 Task: Convert a batch of video files from MKV to MOV format using VLC's batch conversion tool.
Action: Mouse moved to (117, 7)
Screenshot: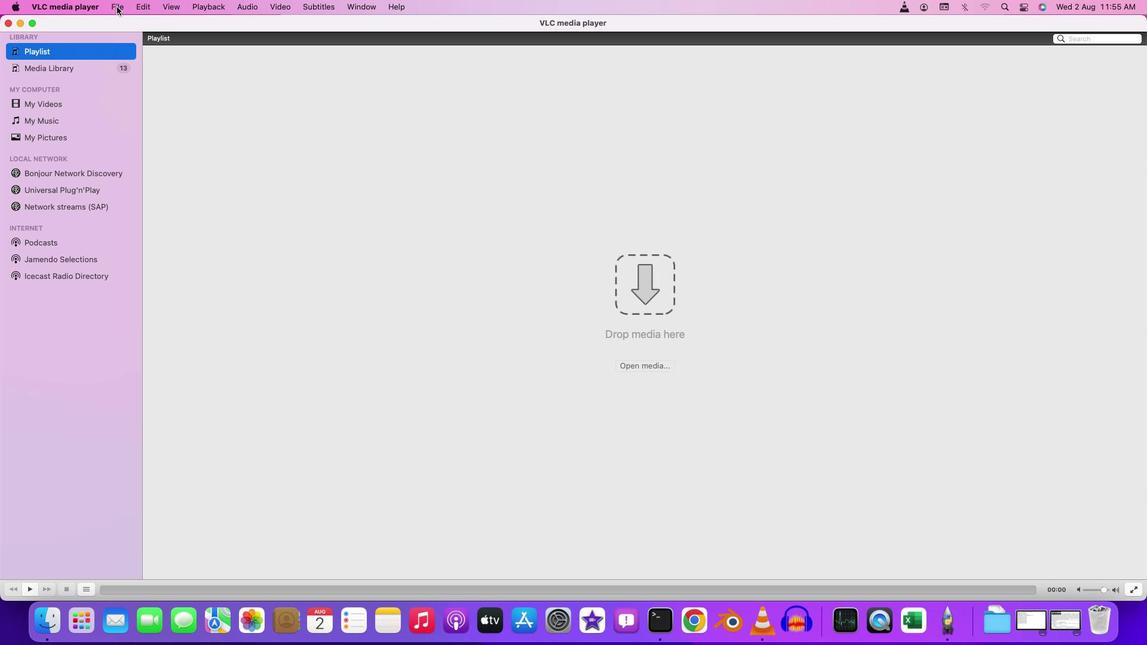 
Action: Mouse pressed left at (117, 7)
Screenshot: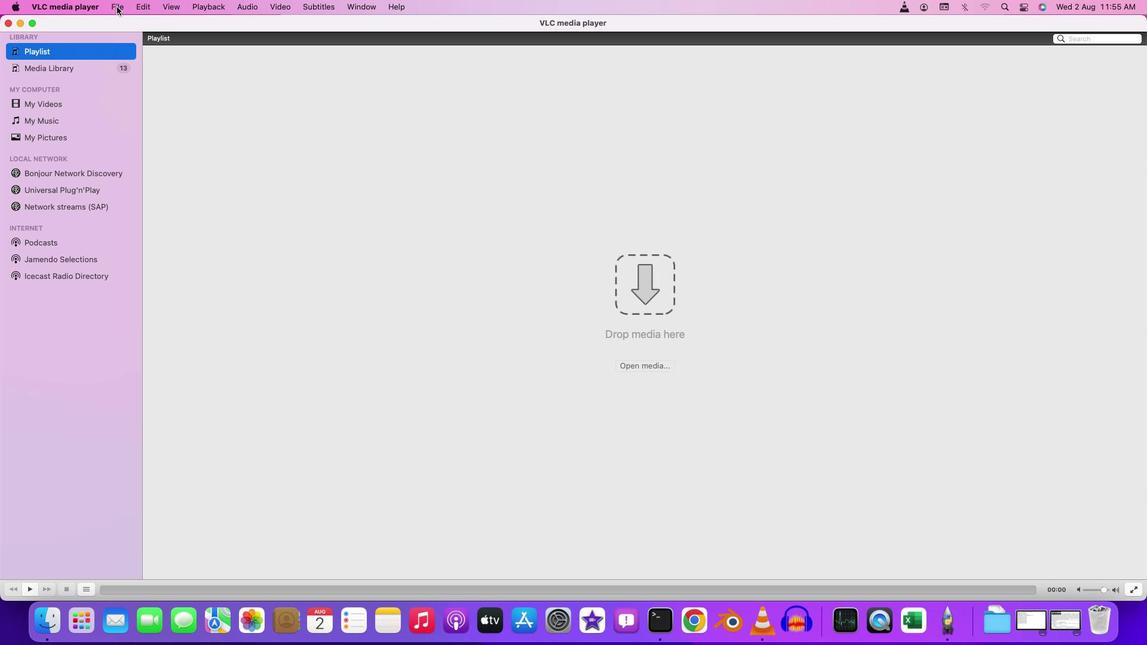 
Action: Mouse moved to (188, 145)
Screenshot: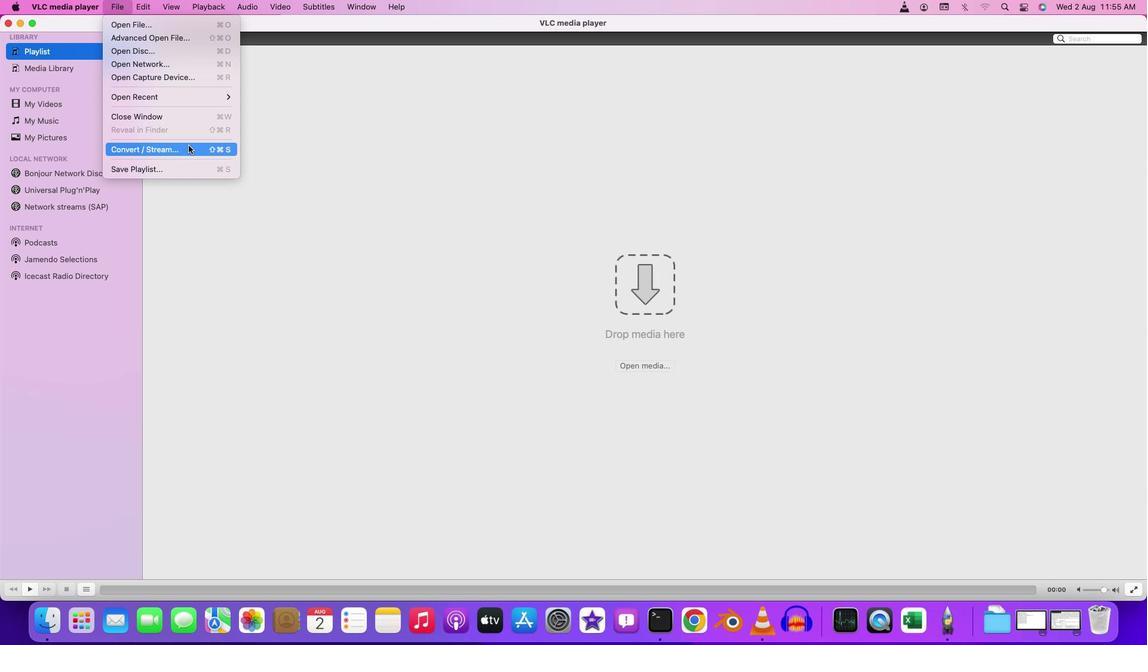 
Action: Mouse pressed left at (188, 145)
Screenshot: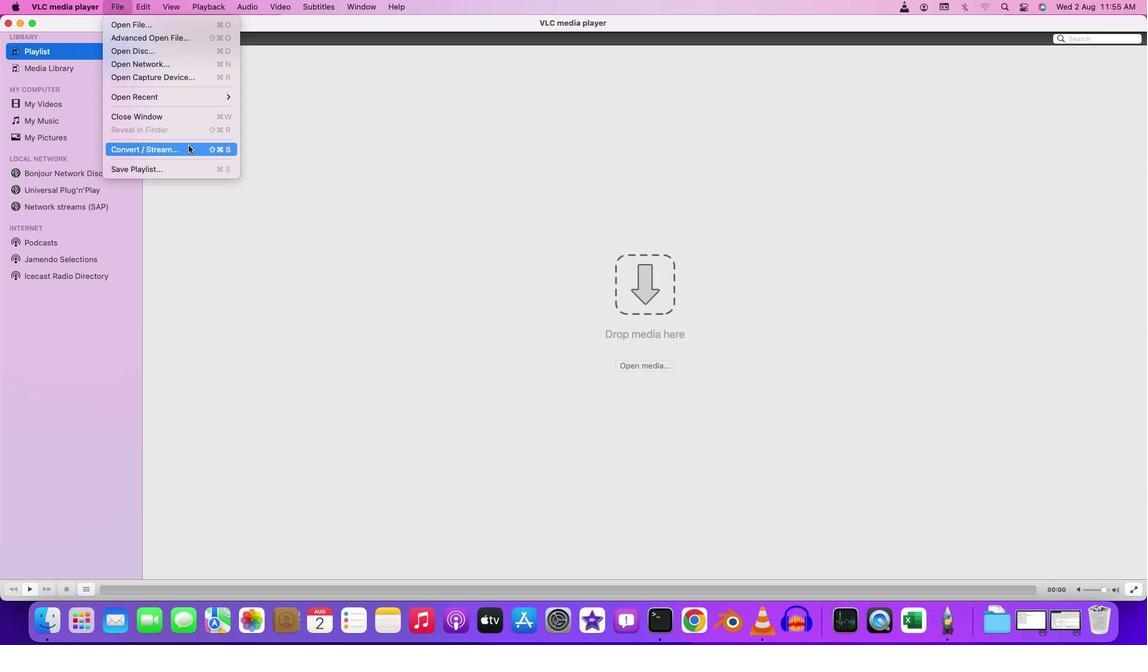 
Action: Mouse moved to (453, 402)
Screenshot: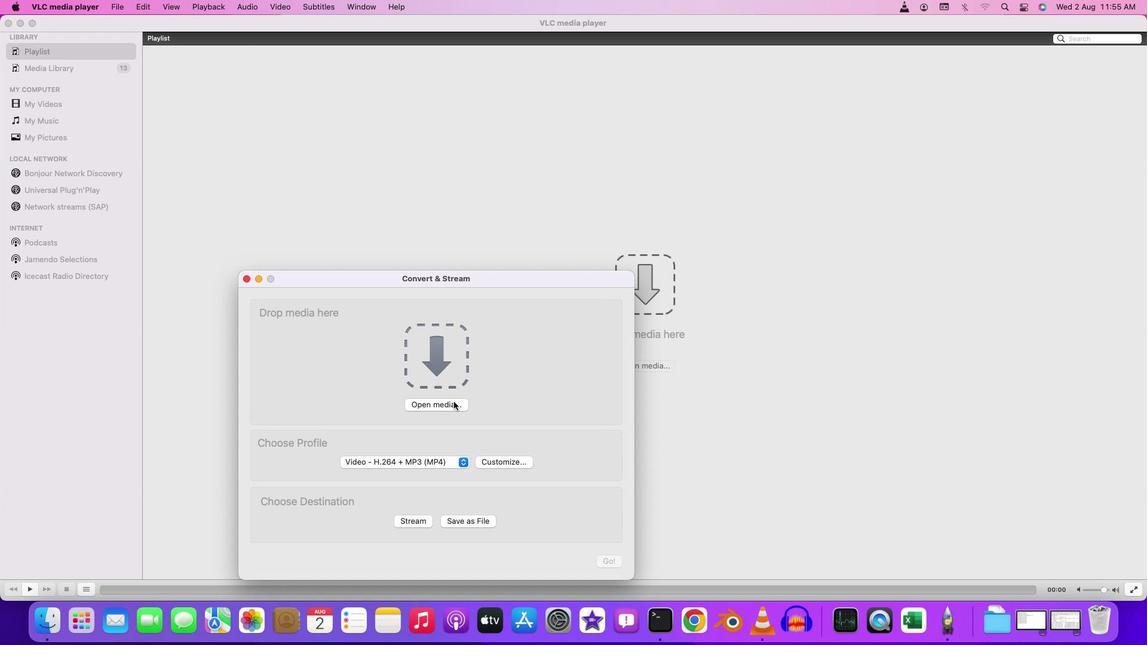 
Action: Mouse pressed left at (453, 402)
Screenshot: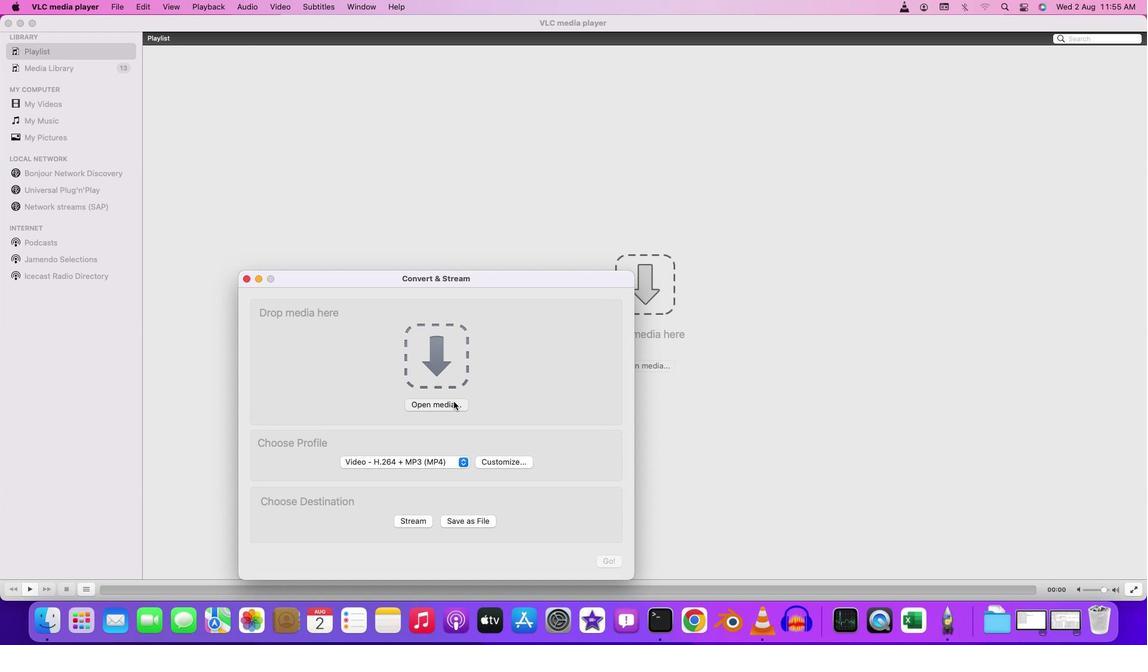 
Action: Mouse moved to (243, 354)
Screenshot: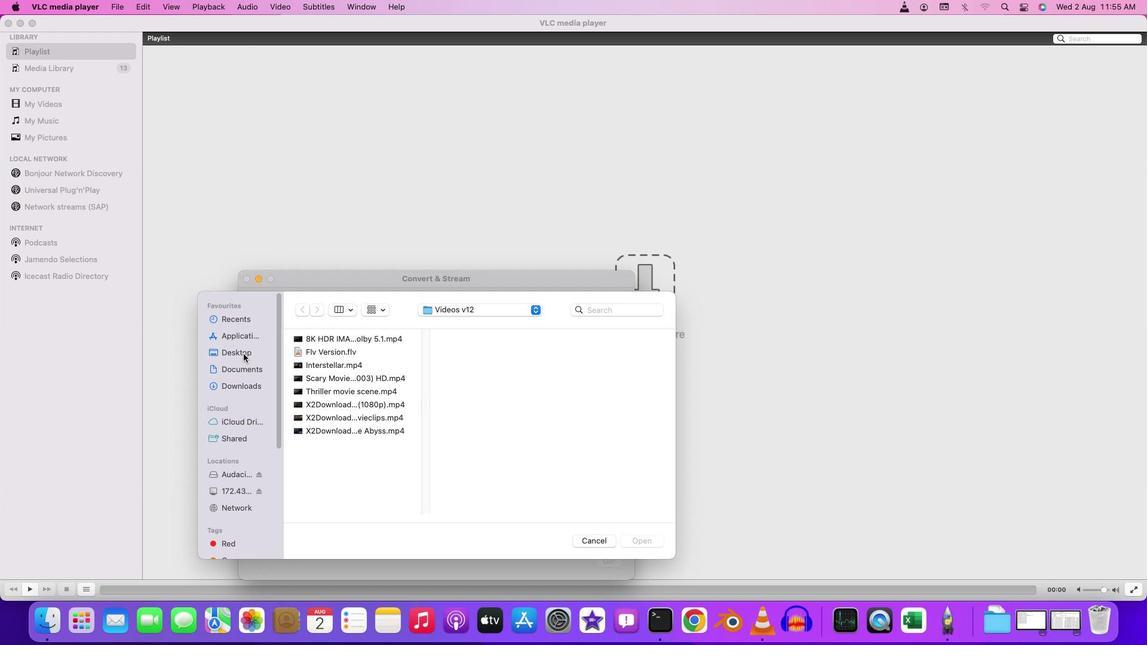 
Action: Mouse pressed left at (243, 354)
Screenshot: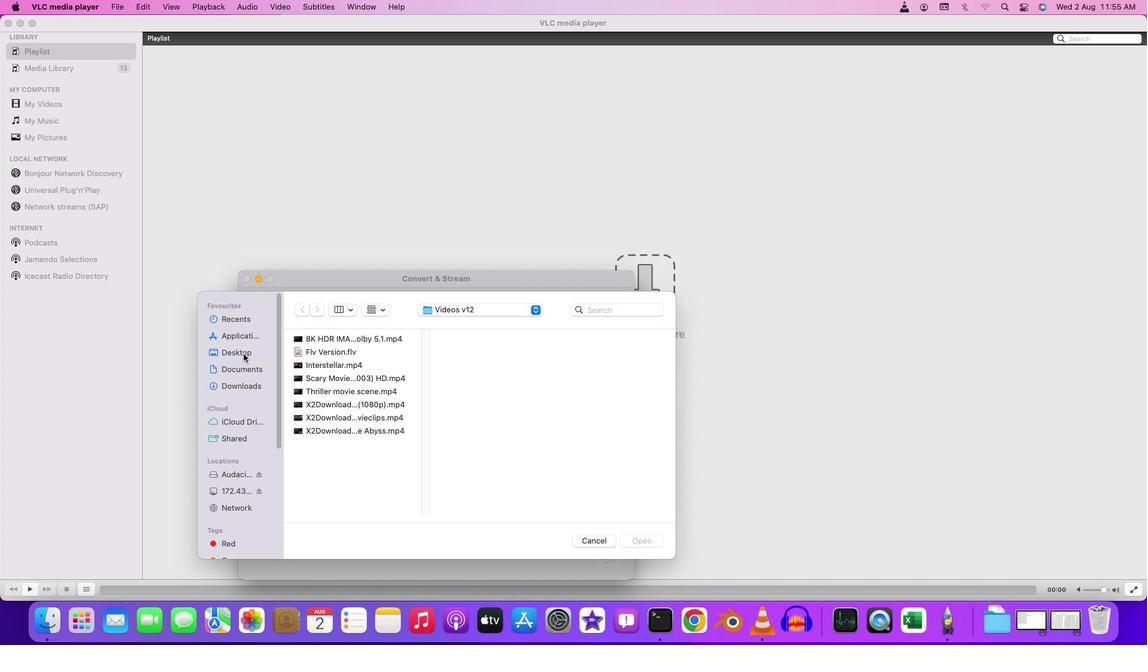 
Action: Mouse moved to (332, 391)
Screenshot: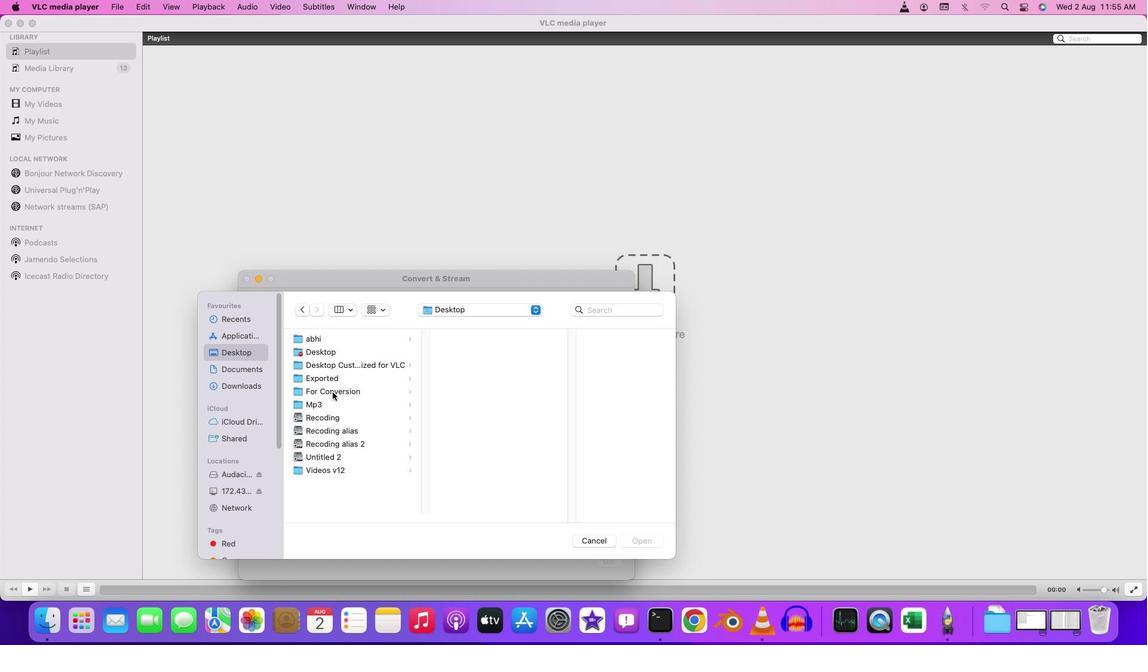 
Action: Mouse pressed left at (332, 391)
Screenshot: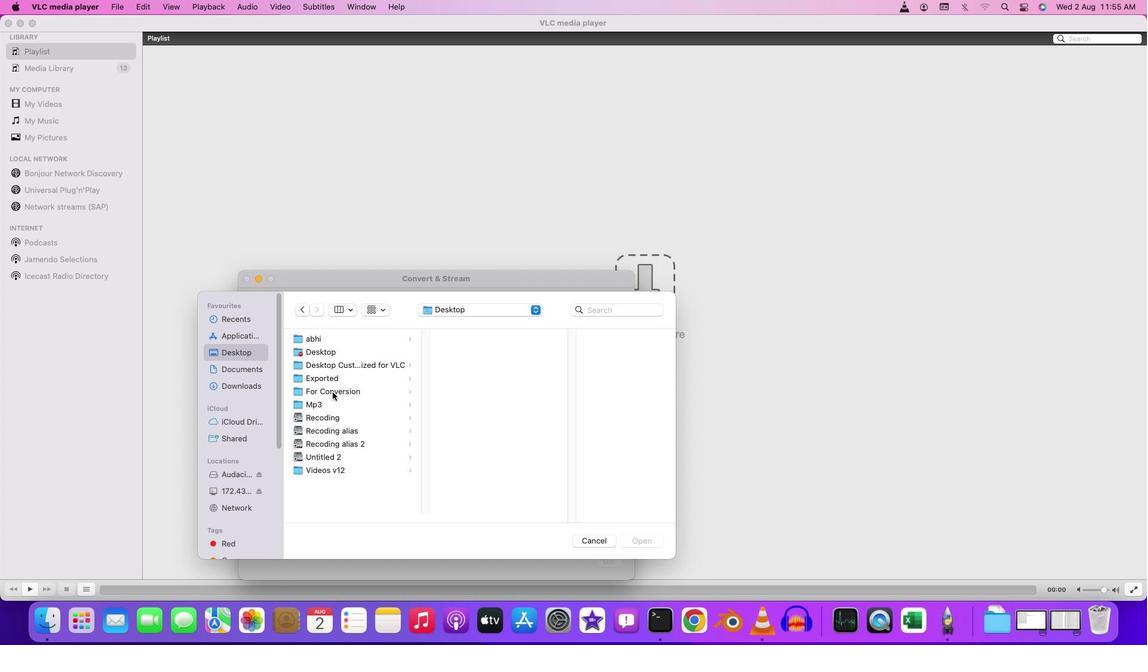 
Action: Mouse moved to (508, 510)
Screenshot: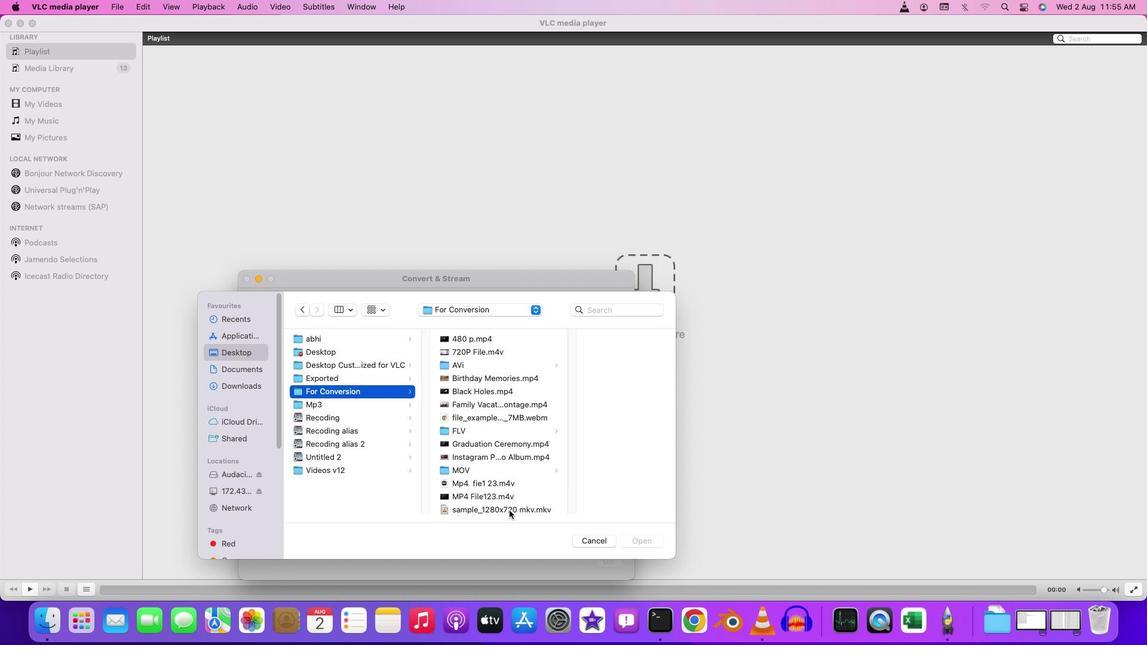 
Action: Mouse pressed left at (508, 510)
Screenshot: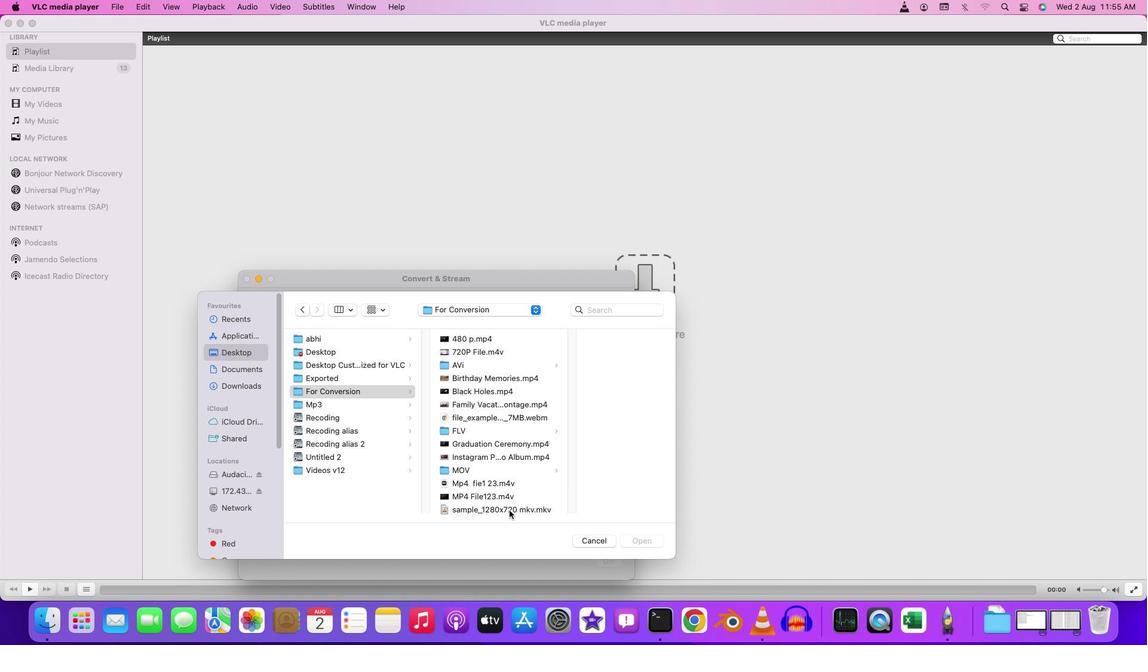 
Action: Mouse pressed left at (508, 510)
Screenshot: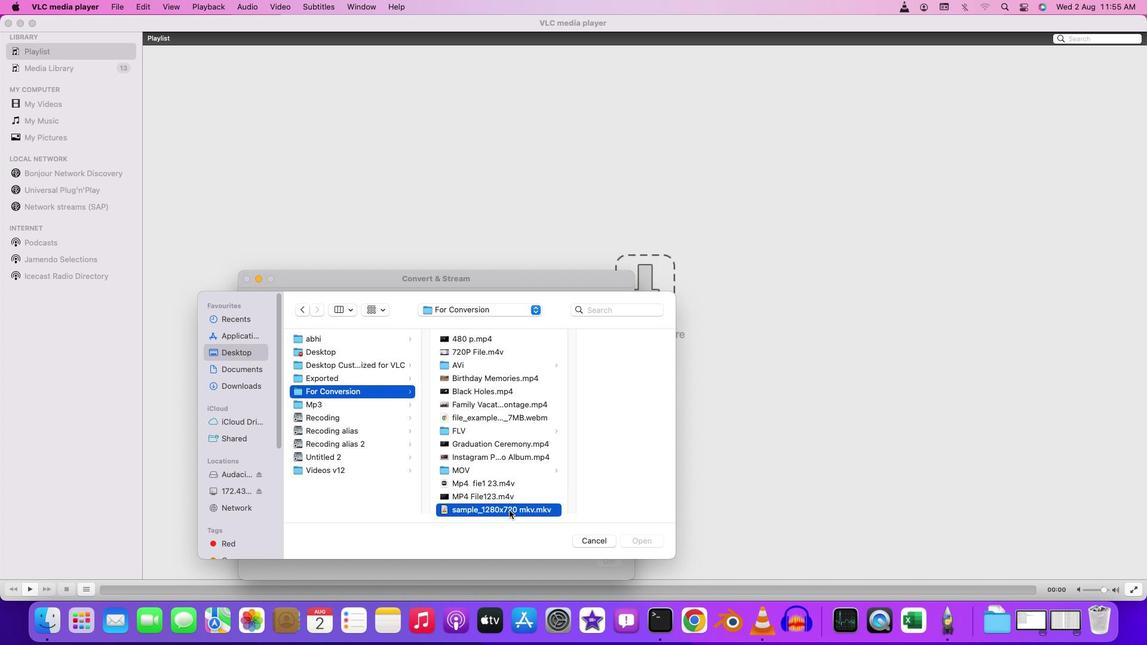 
Action: Mouse moved to (488, 501)
Screenshot: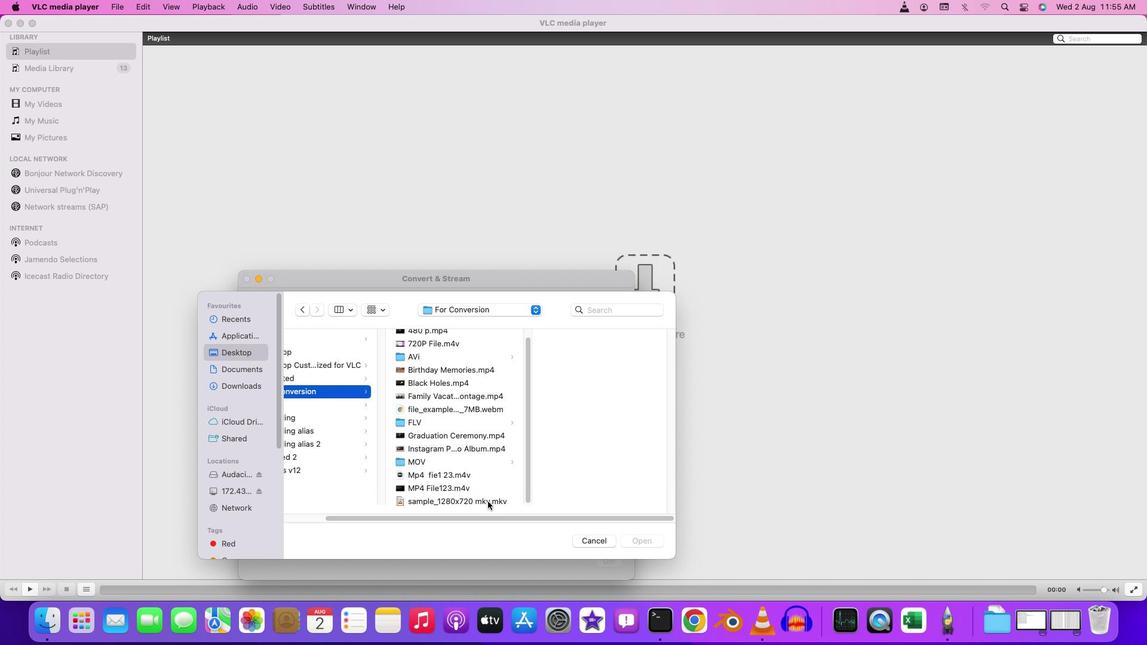 
Action: Mouse pressed left at (488, 501)
Screenshot: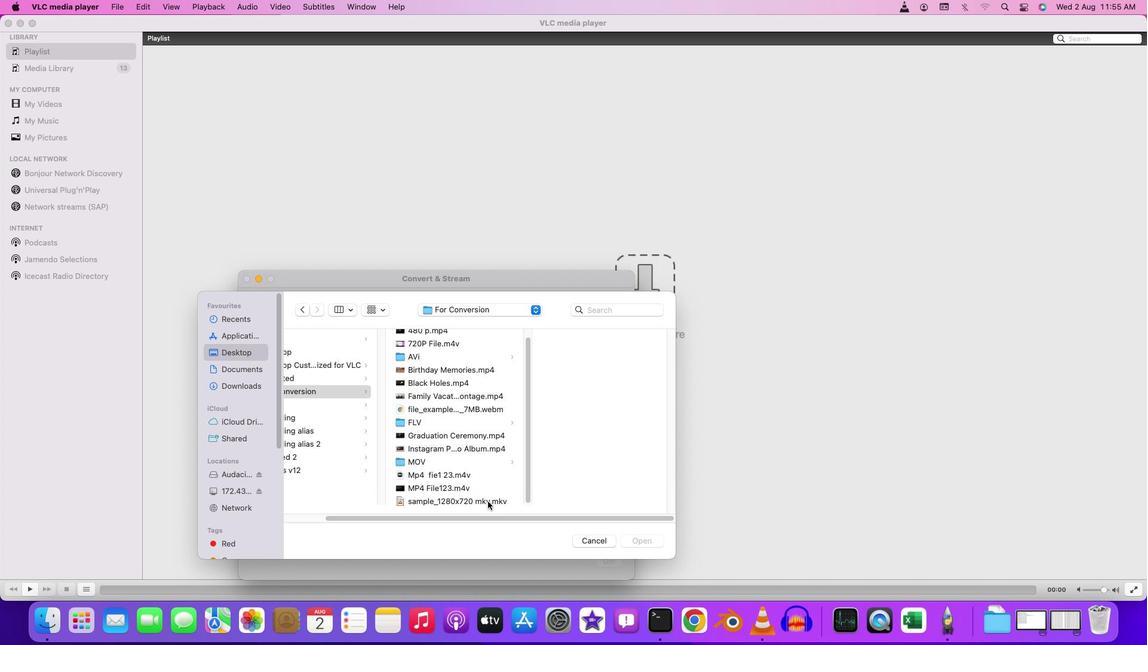 
Action: Mouse pressed left at (488, 501)
Screenshot: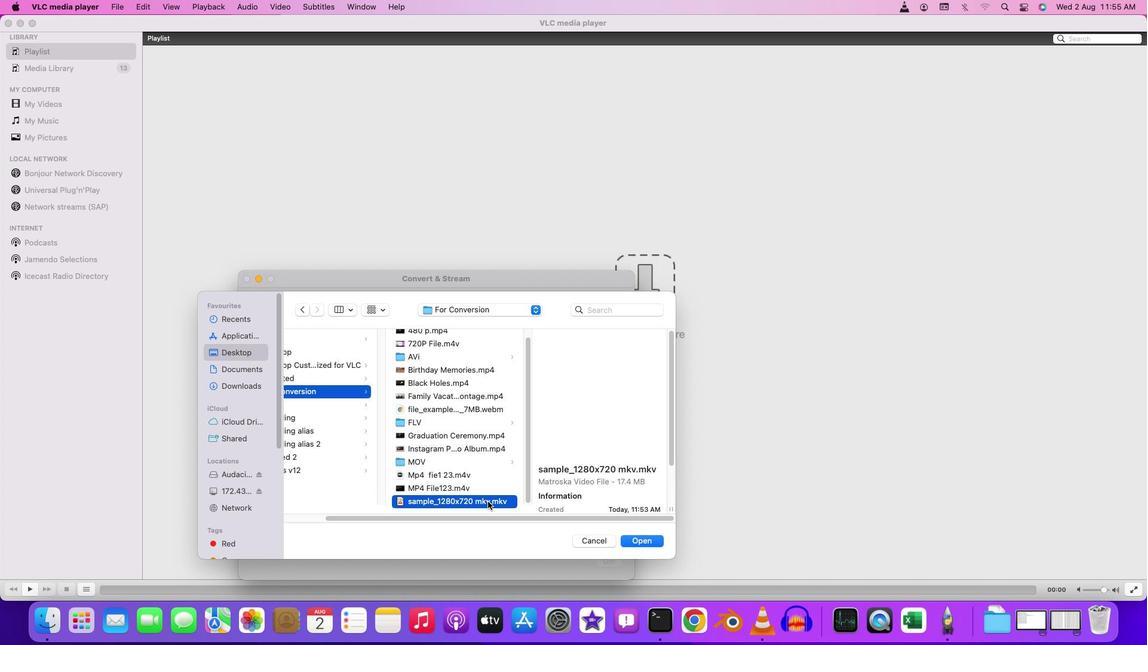 
Action: Mouse moved to (464, 463)
Screenshot: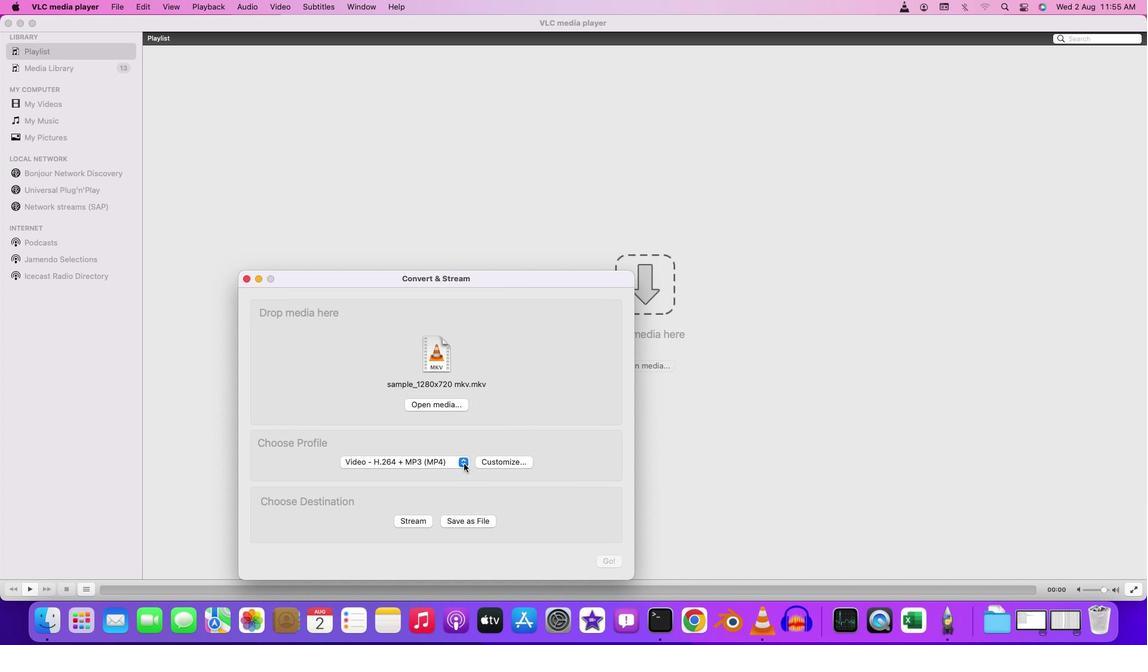 
Action: Mouse pressed left at (464, 463)
Screenshot: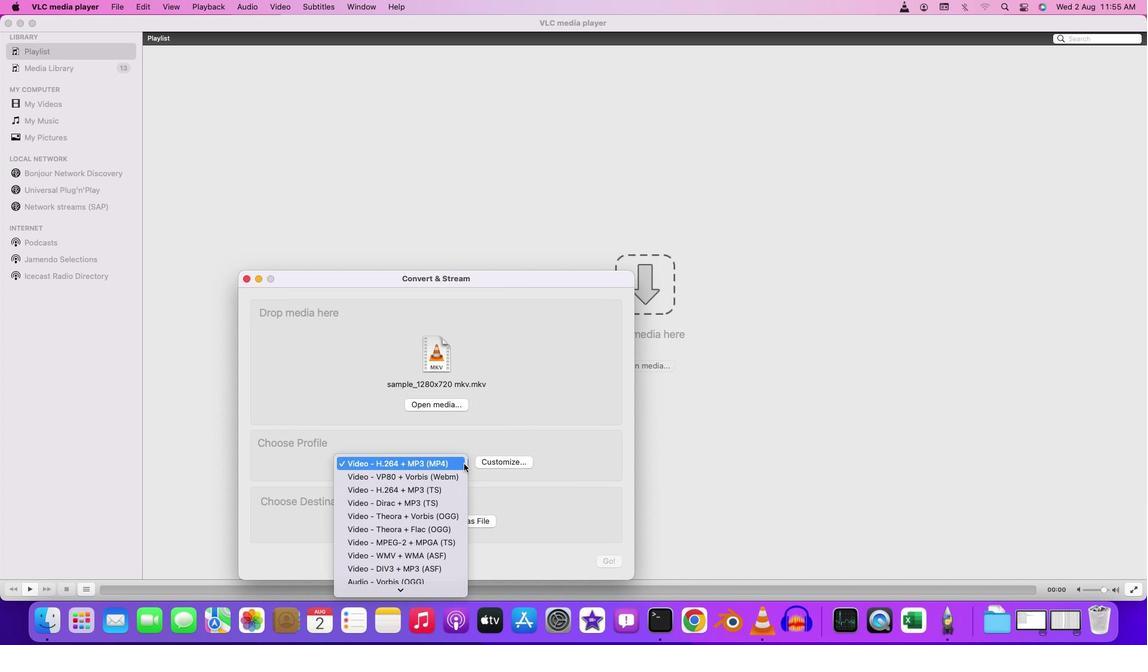 
Action: Mouse moved to (442, 464)
Screenshot: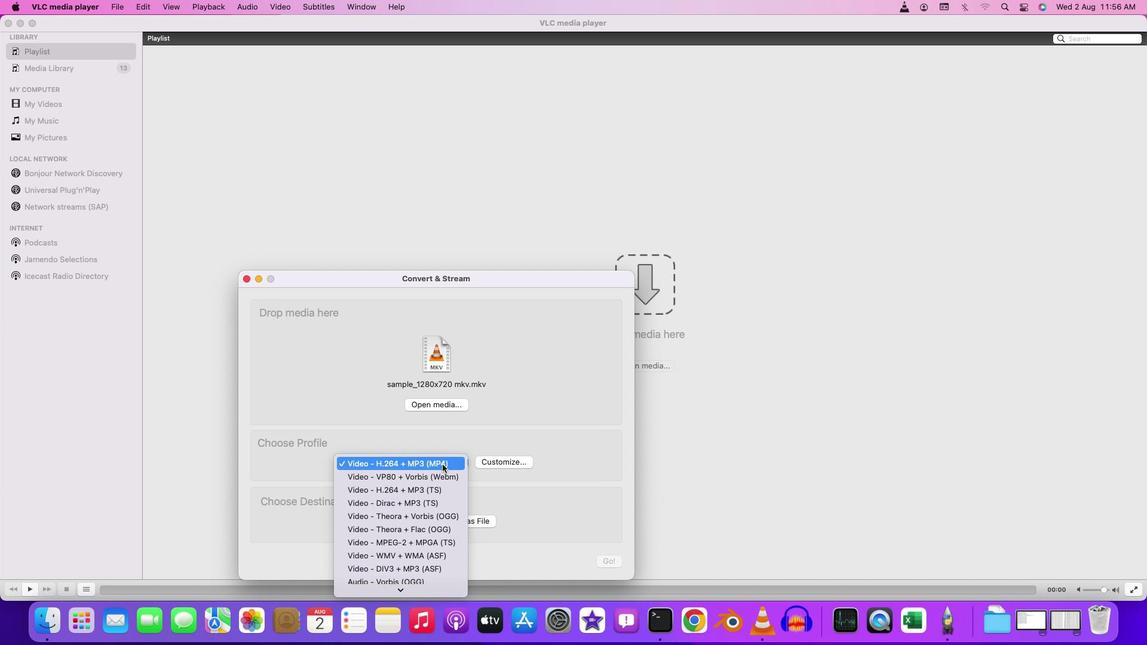 
Action: Mouse pressed left at (442, 464)
Screenshot: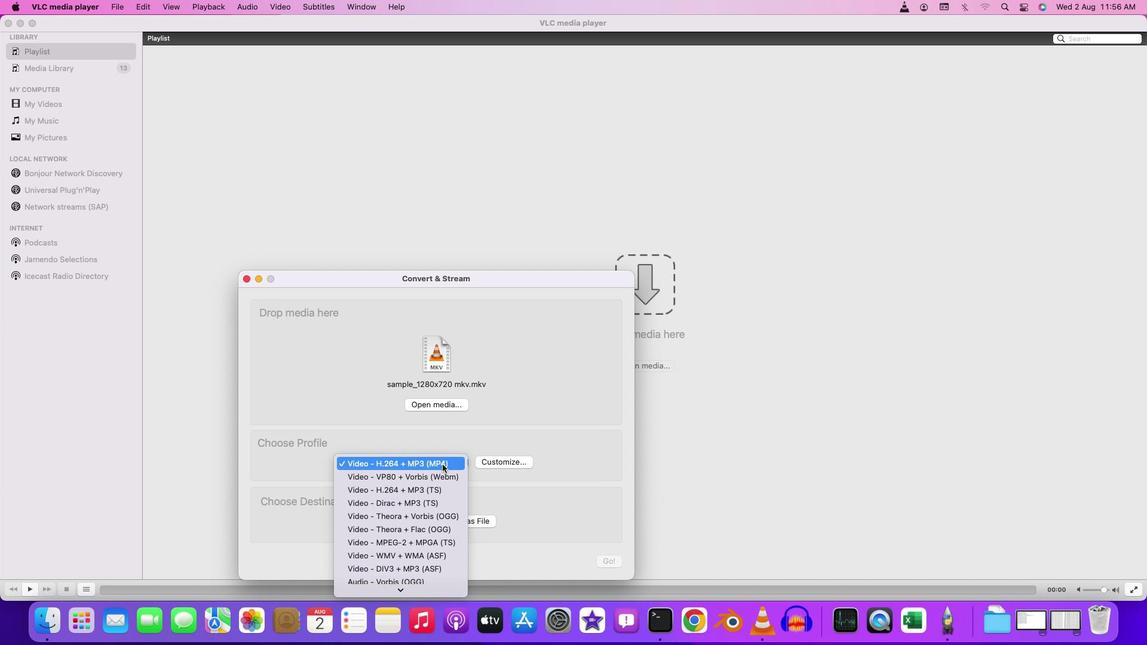 
Action: Mouse moved to (458, 464)
Screenshot: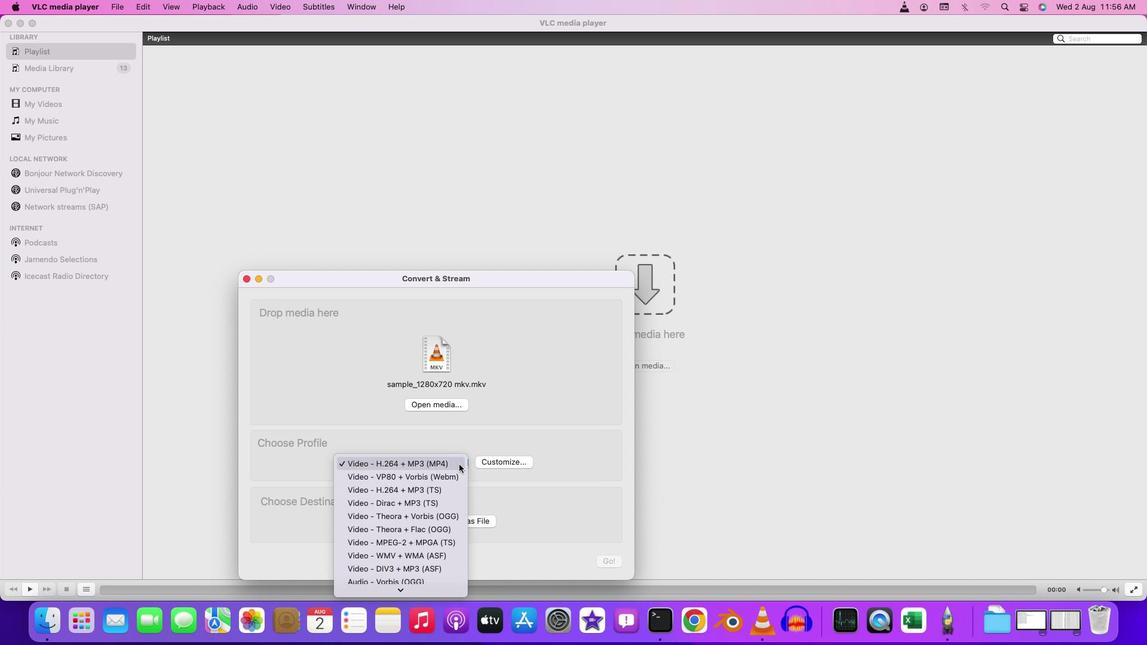 
Action: Mouse pressed left at (458, 464)
Screenshot: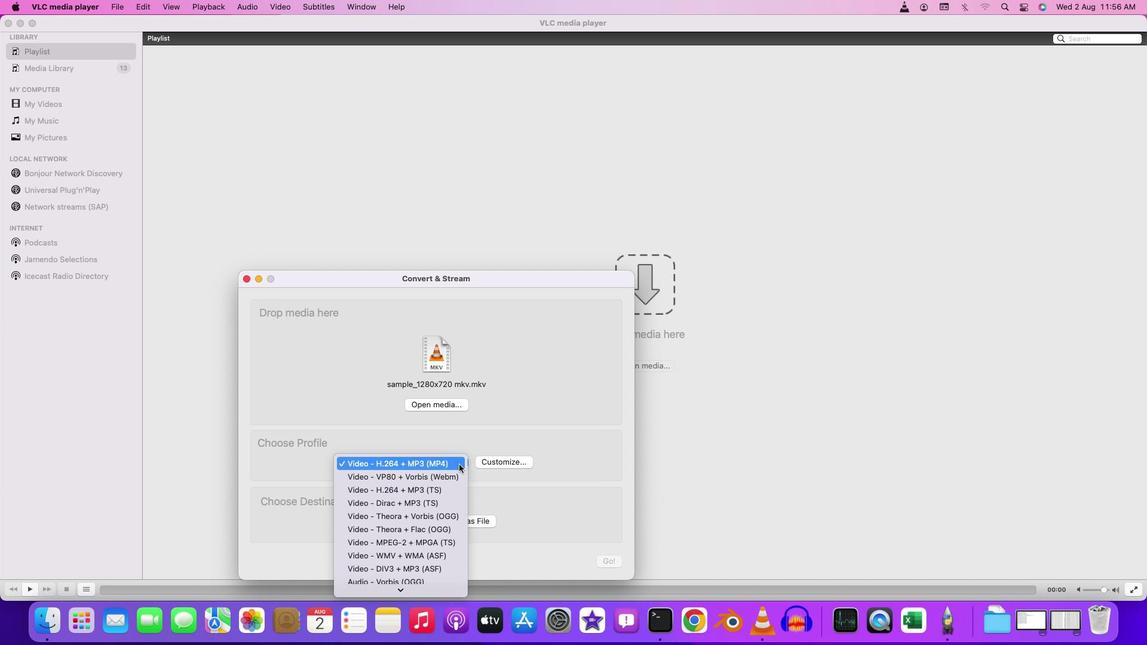 
Action: Mouse moved to (431, 516)
Screenshot: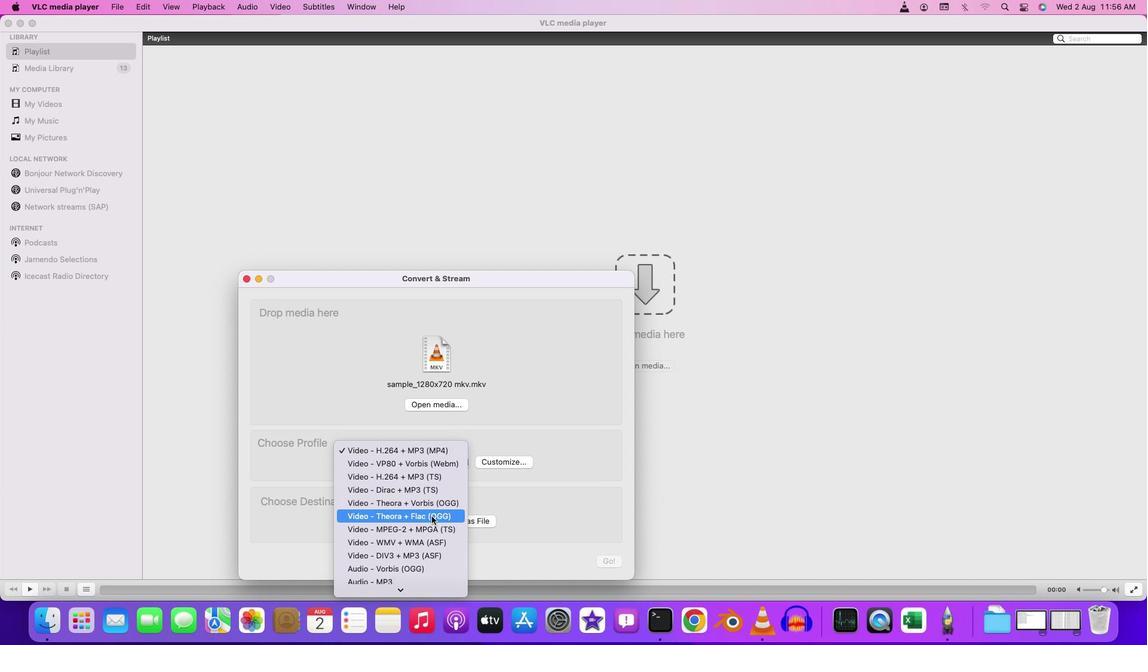 
Action: Mouse scrolled (431, 516) with delta (0, 0)
Screenshot: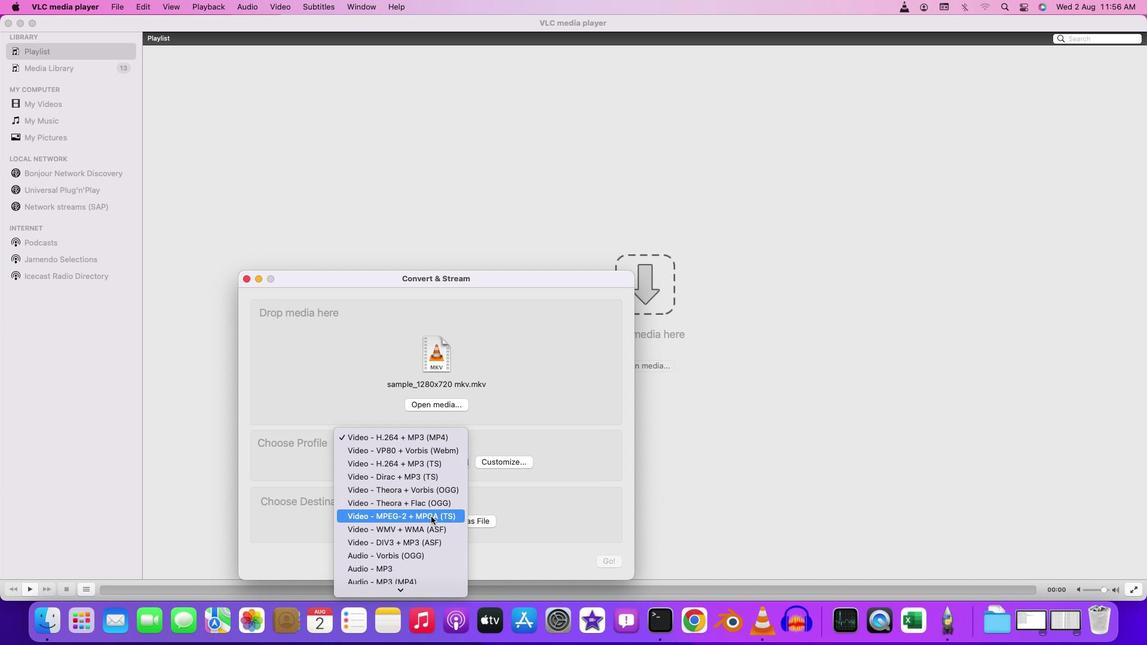 
Action: Mouse scrolled (431, 516) with delta (0, 0)
Screenshot: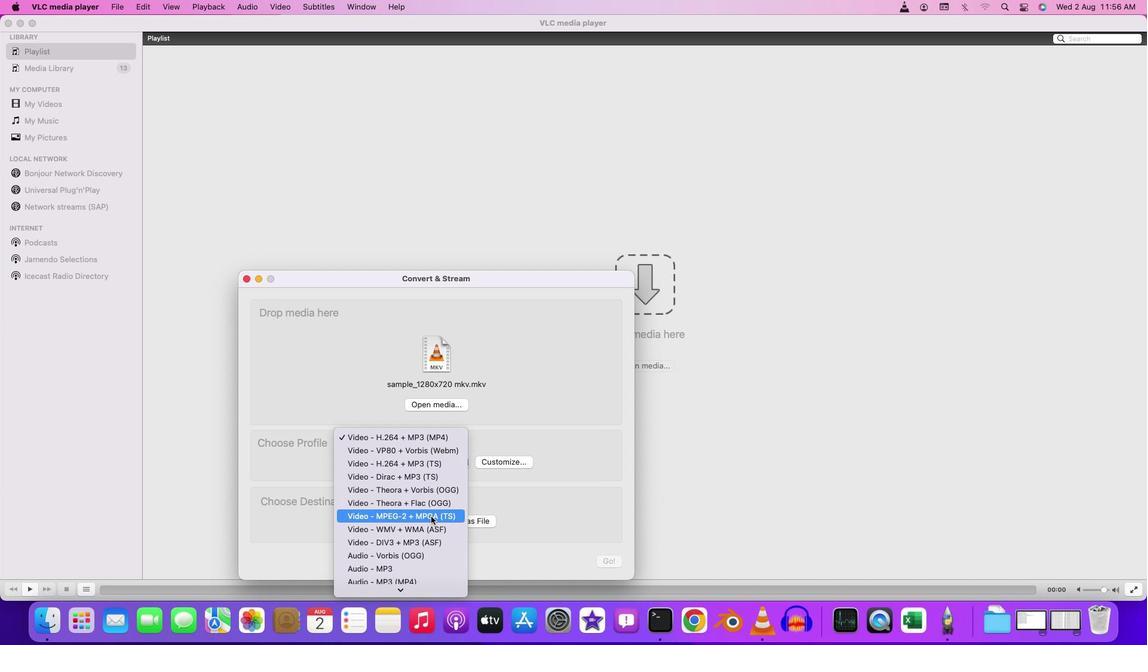 
Action: Mouse moved to (443, 518)
Screenshot: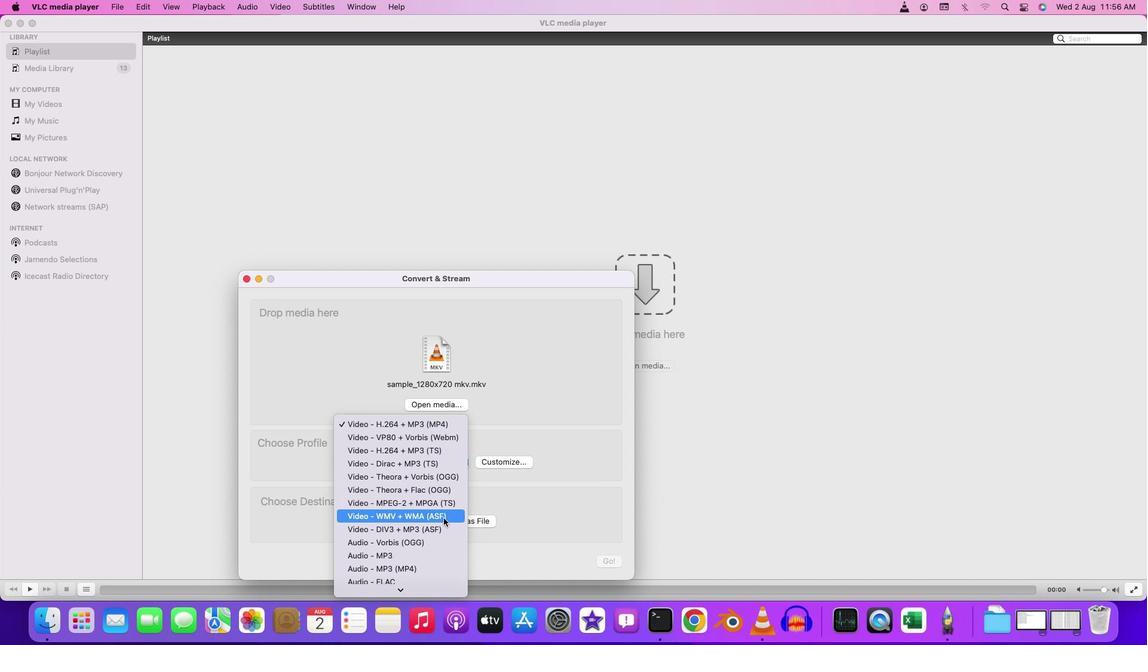 
Action: Mouse scrolled (443, 518) with delta (0, 0)
Screenshot: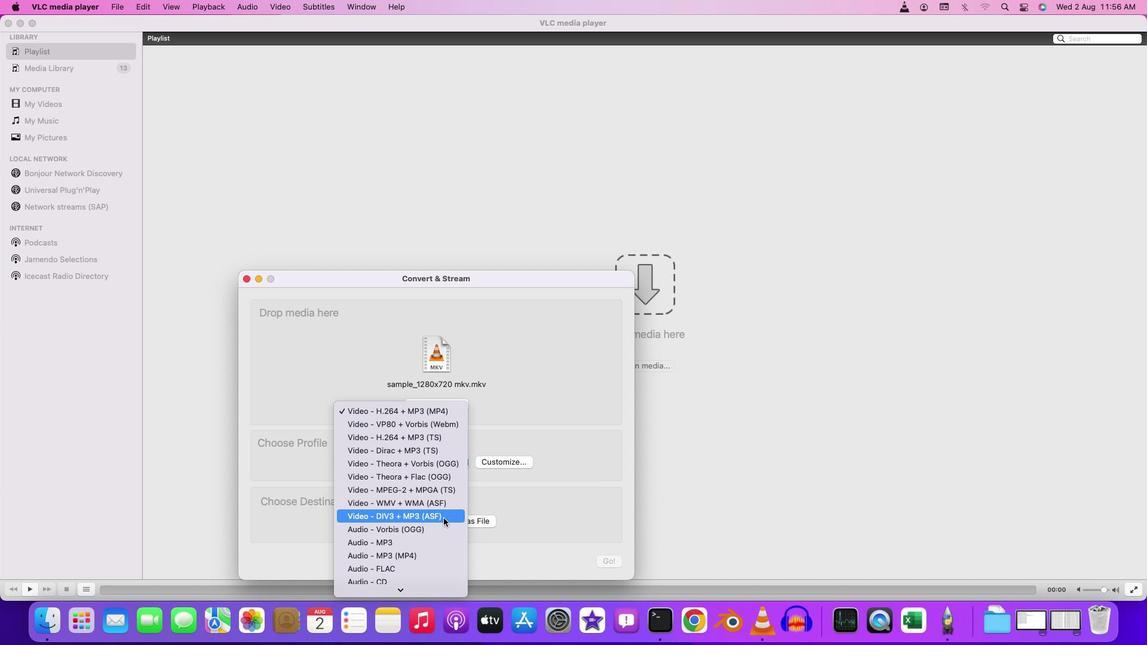 
Action: Mouse scrolled (443, 518) with delta (0, 0)
Screenshot: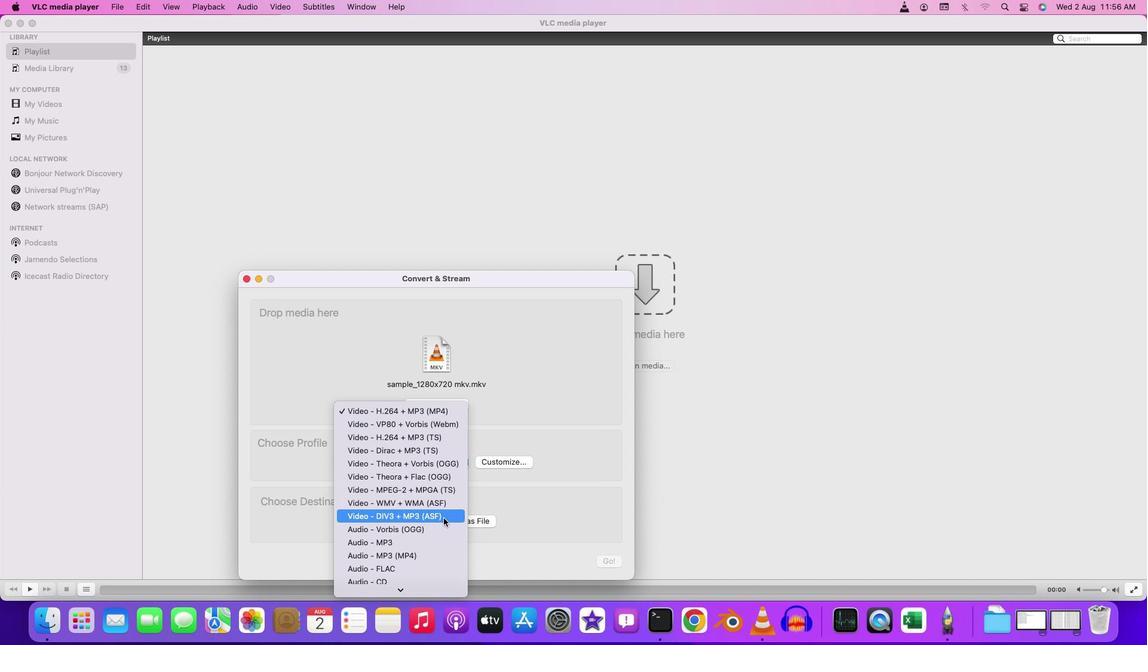 
Action: Mouse moved to (441, 517)
Screenshot: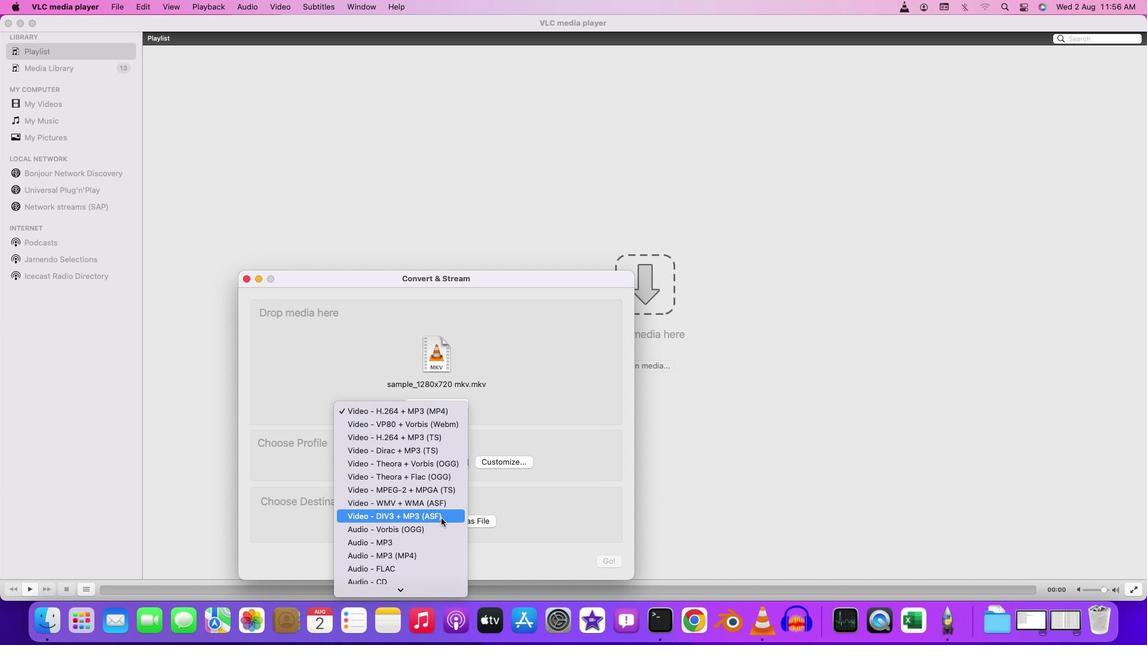 
Action: Mouse scrolled (441, 517) with delta (0, 0)
Screenshot: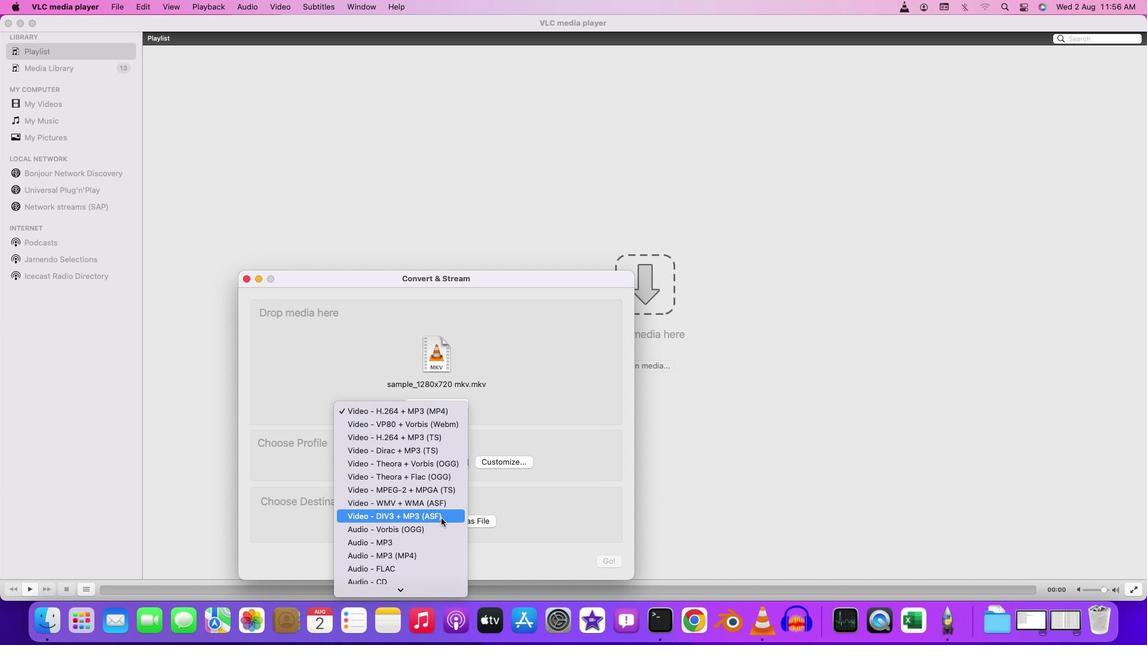 
Action: Mouse scrolled (441, 517) with delta (0, 0)
Screenshot: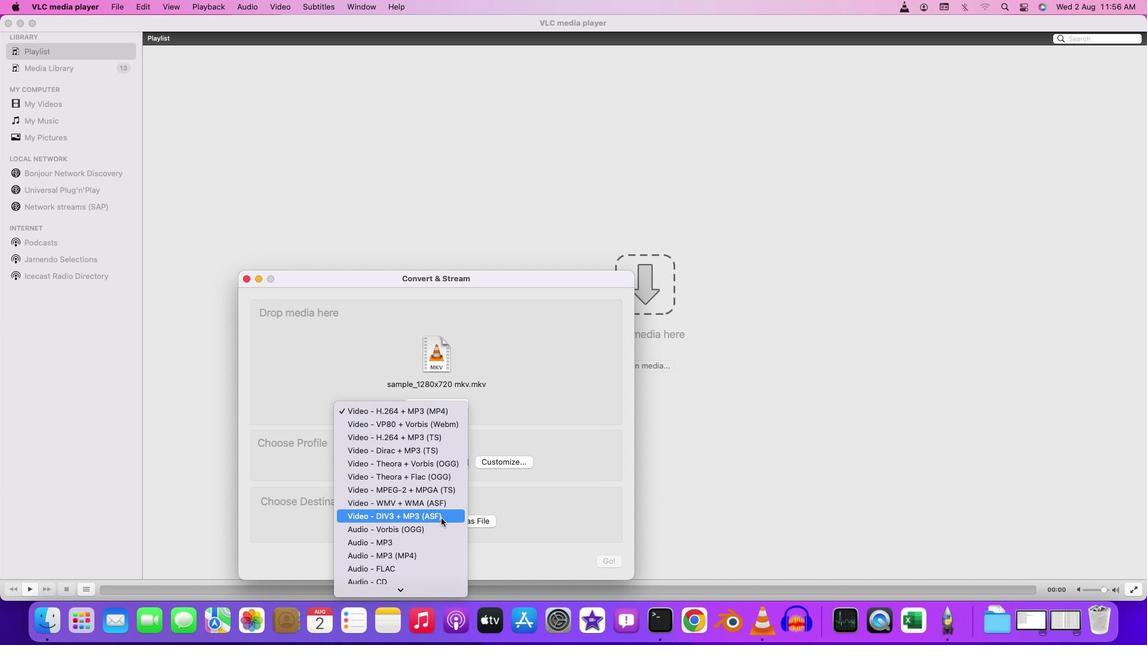 
Action: Mouse scrolled (441, 517) with delta (0, 1)
Screenshot: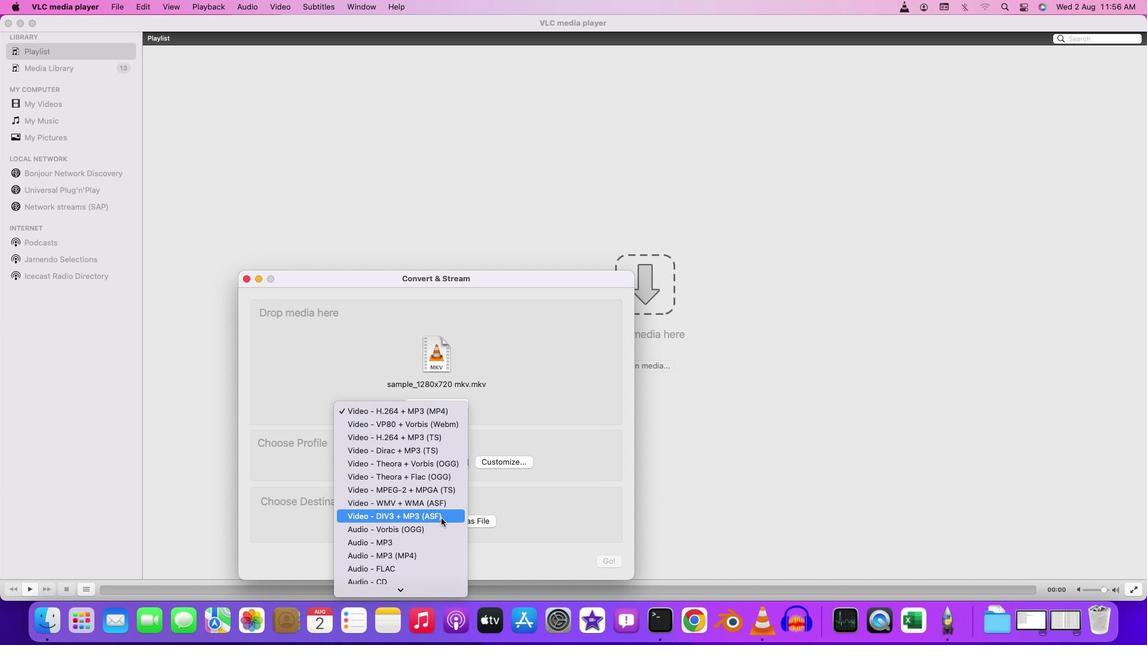 
Action: Mouse scrolled (441, 517) with delta (0, 2)
Screenshot: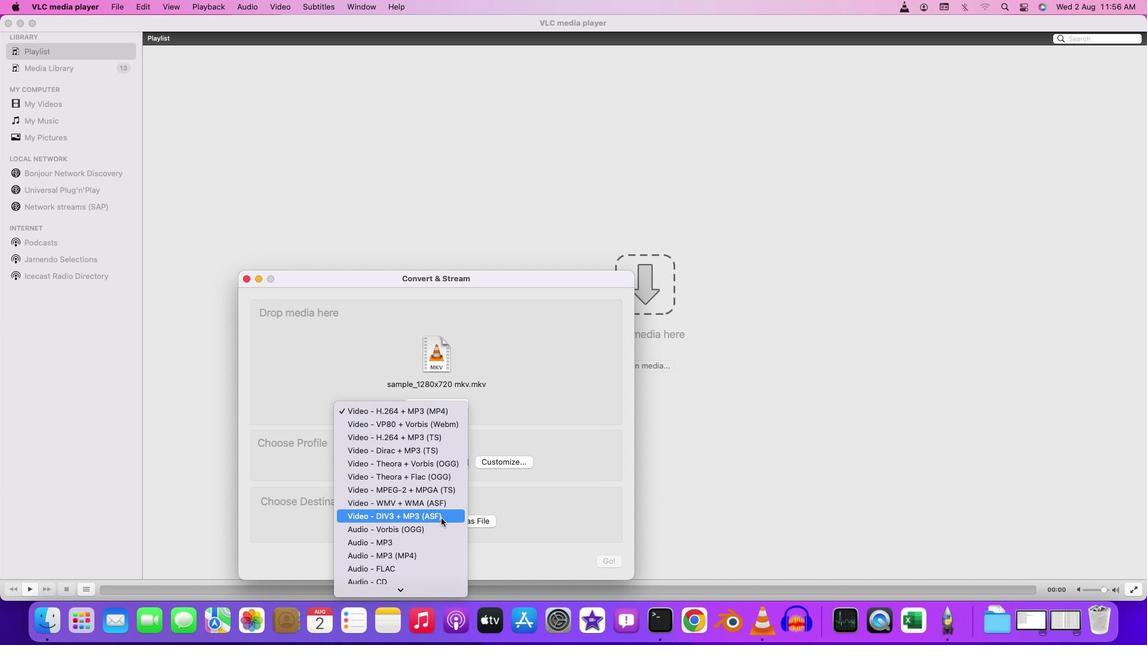 
Action: Mouse scrolled (441, 517) with delta (0, 2)
Screenshot: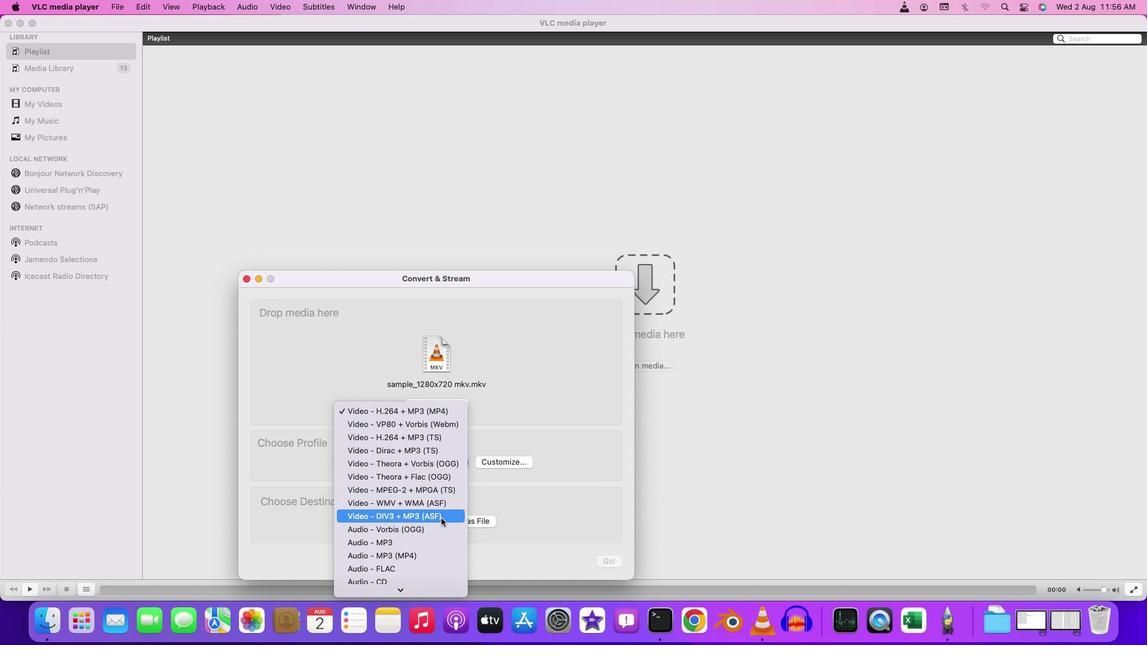 
Action: Mouse scrolled (441, 517) with delta (0, 0)
Screenshot: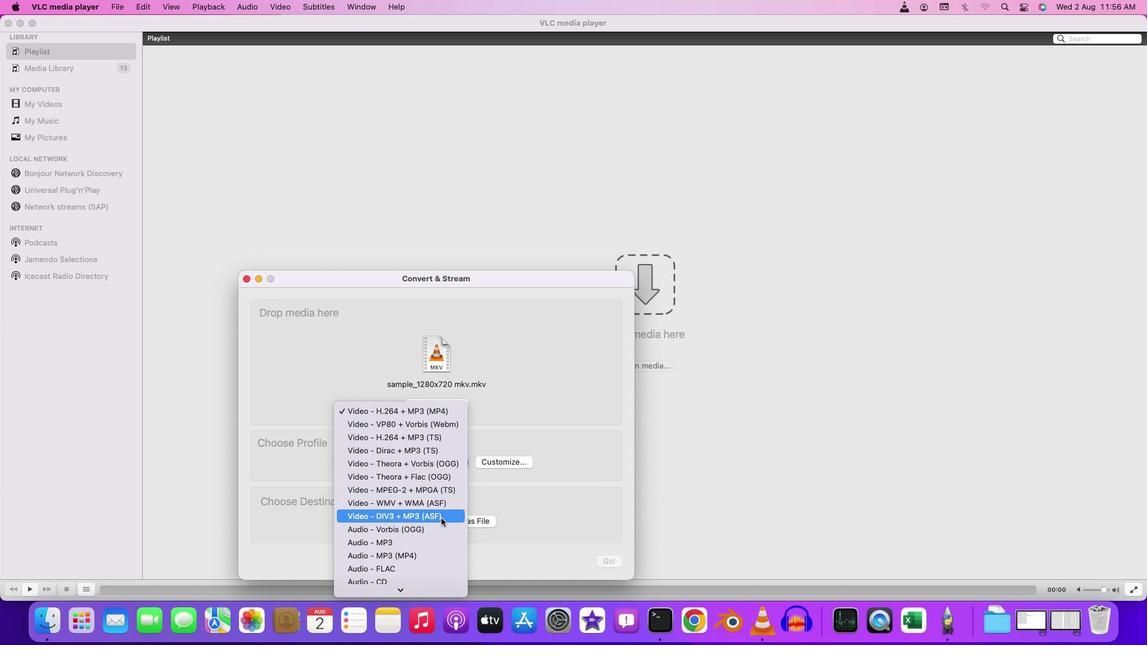 
Action: Mouse scrolled (441, 517) with delta (0, 0)
Screenshot: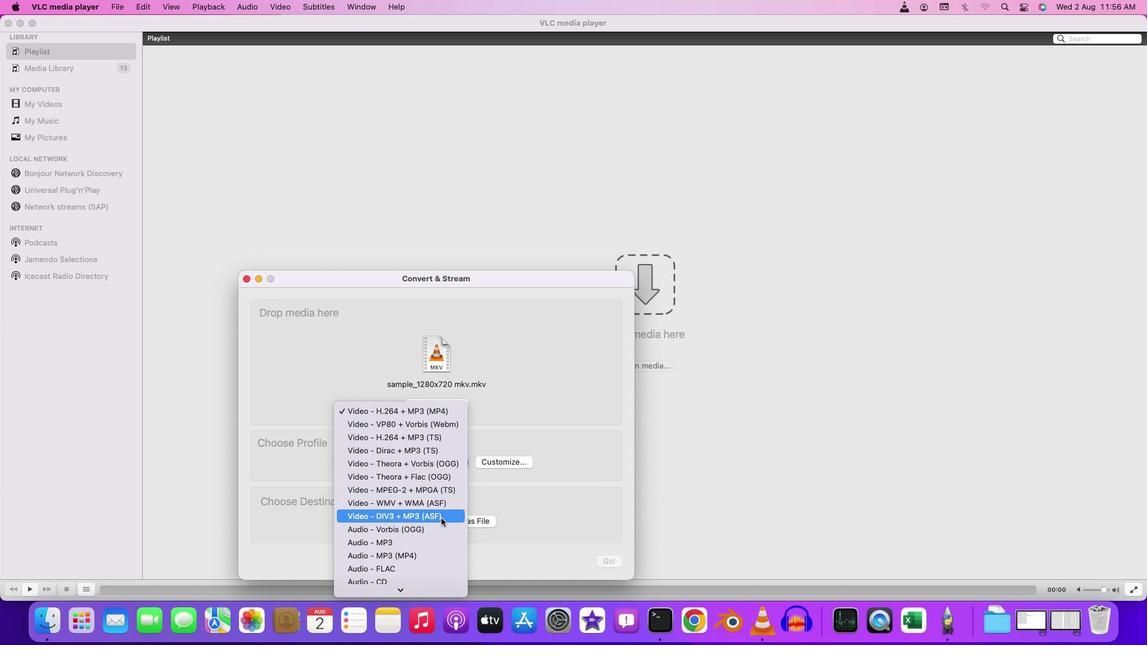 
Action: Mouse scrolled (441, 517) with delta (0, 1)
Screenshot: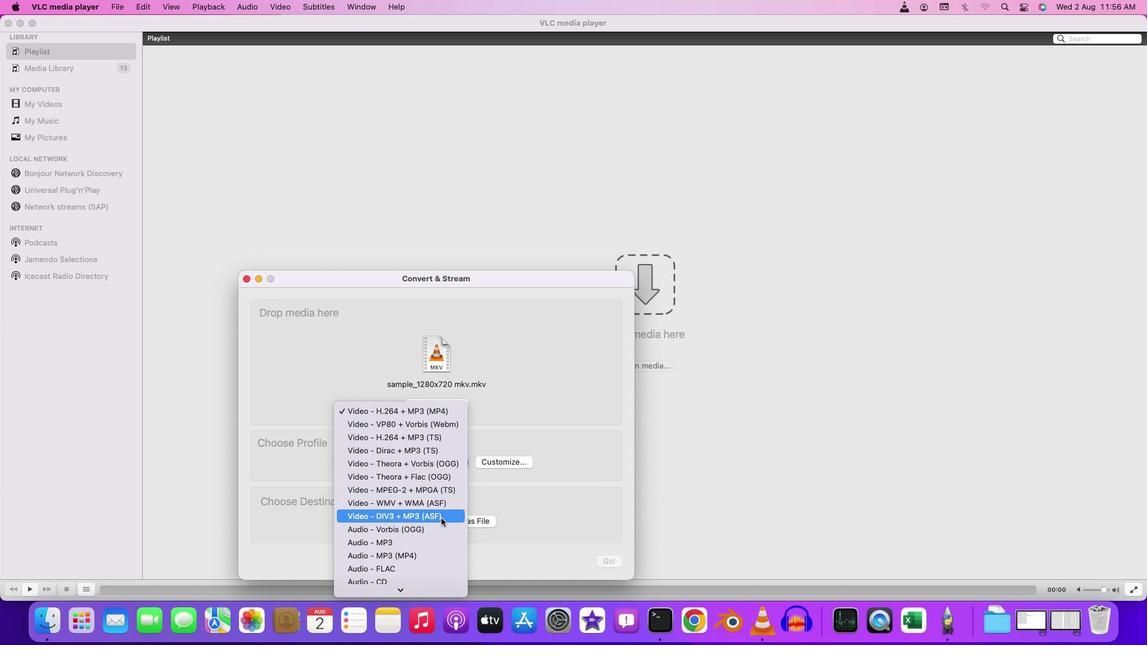 
Action: Mouse moved to (424, 492)
Screenshot: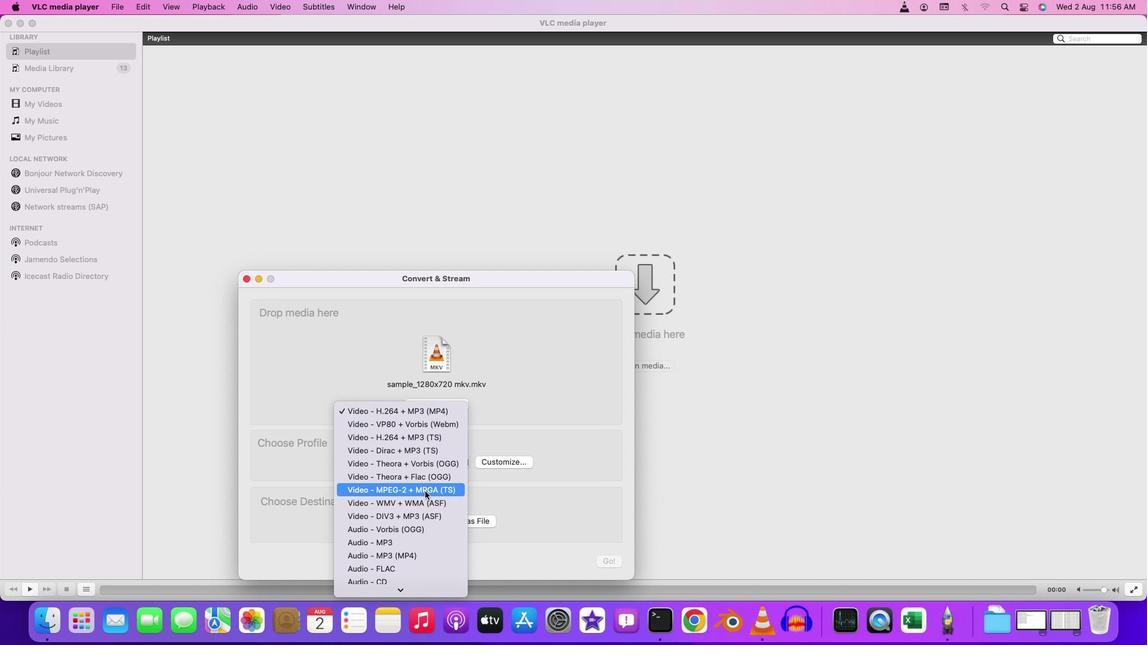 
Action: Mouse scrolled (424, 492) with delta (0, 0)
Screenshot: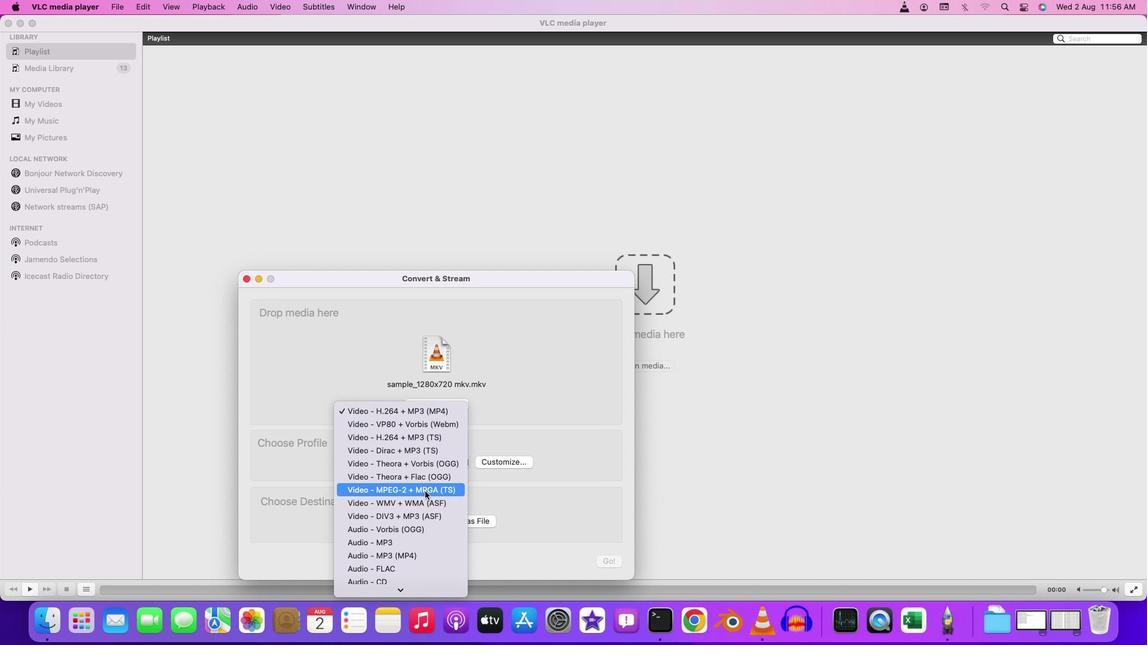 
Action: Mouse moved to (424, 491)
Screenshot: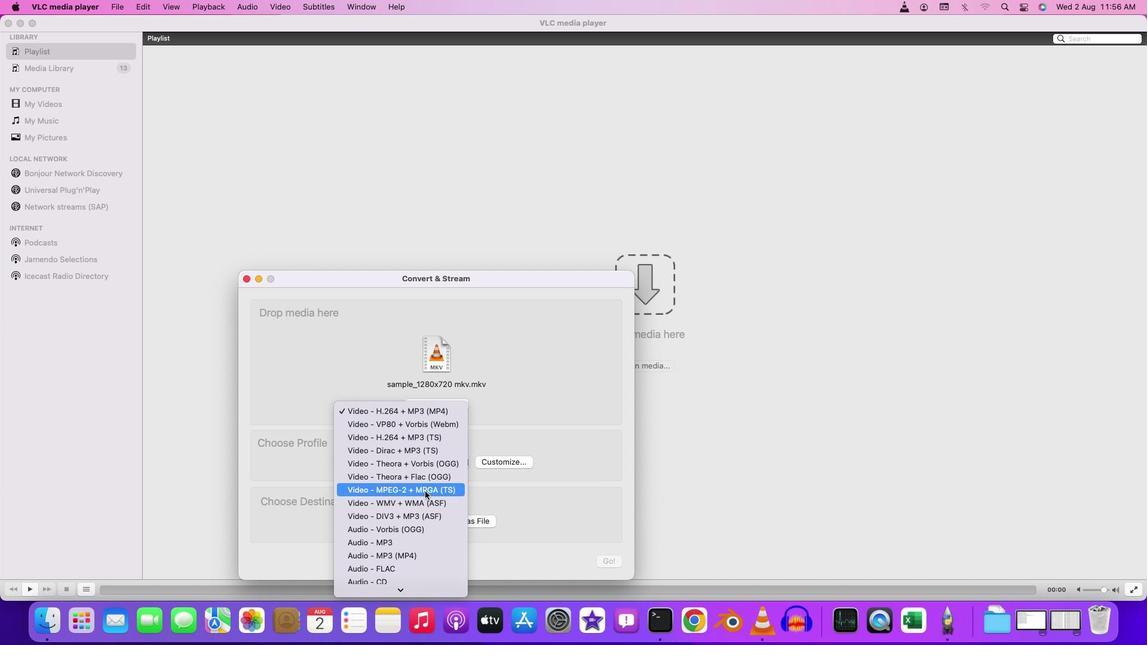 
Action: Mouse scrolled (424, 491) with delta (0, 0)
Screenshot: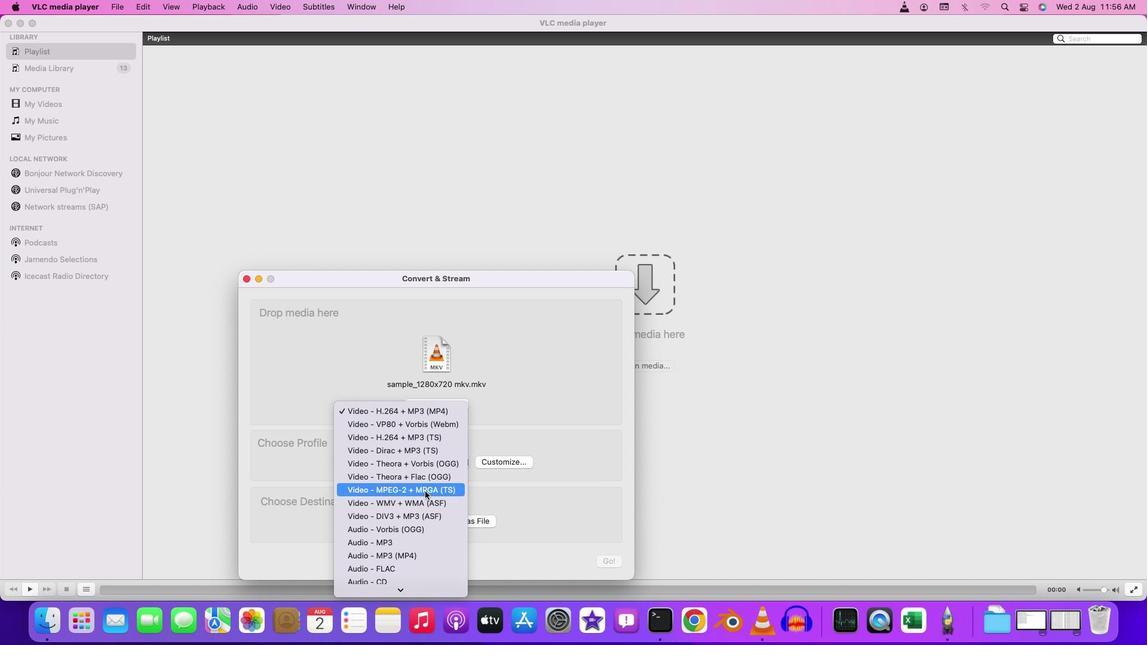 
Action: Mouse moved to (424, 491)
Screenshot: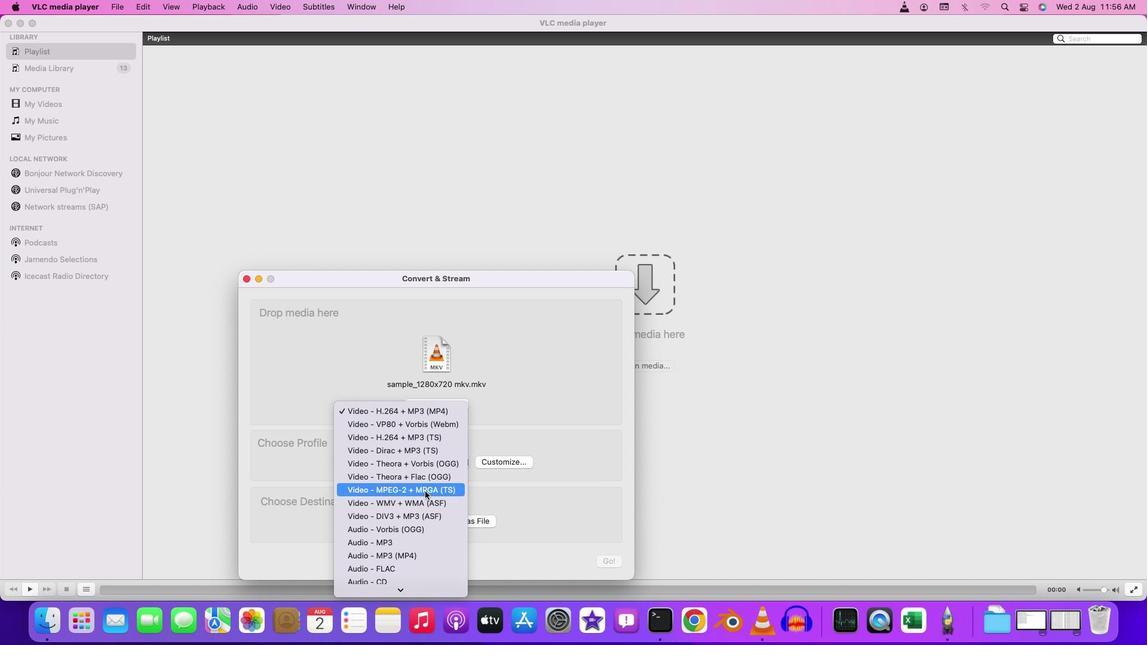 
Action: Mouse scrolled (424, 491) with delta (0, 1)
Screenshot: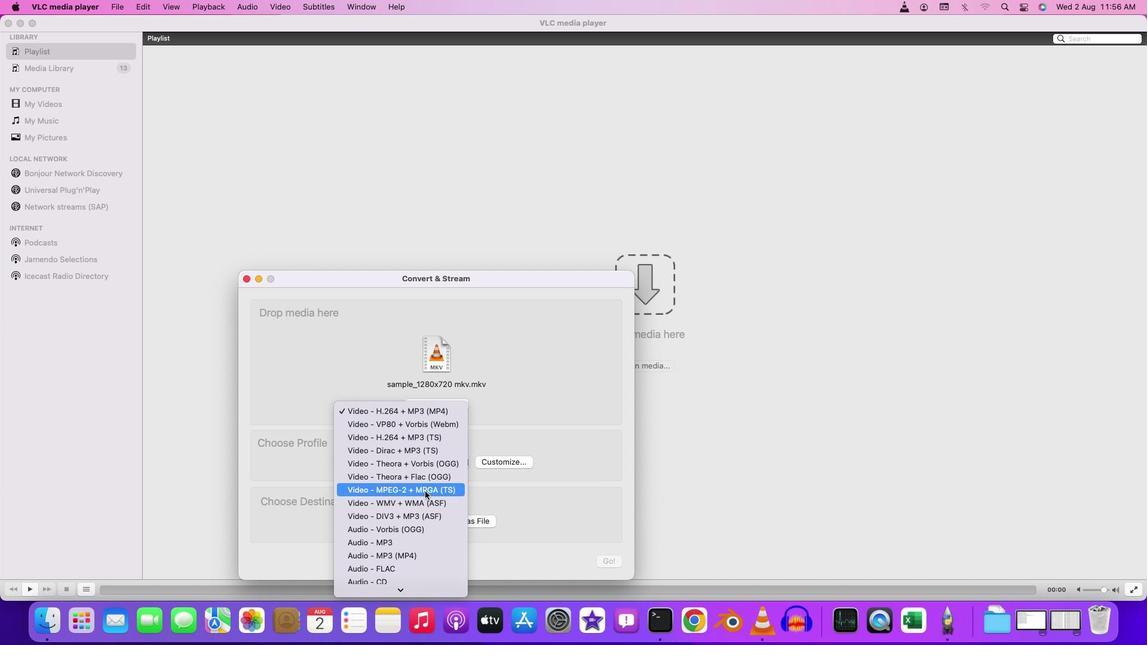 
Action: Mouse moved to (425, 491)
Screenshot: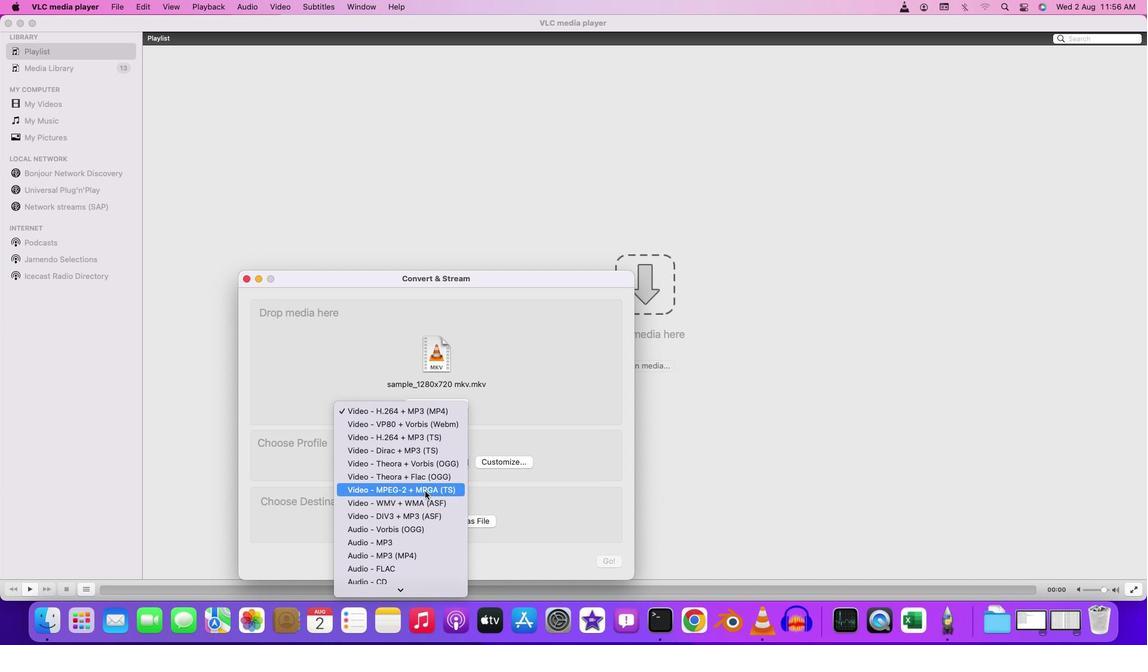 
Action: Mouse scrolled (425, 491) with delta (0, 2)
Screenshot: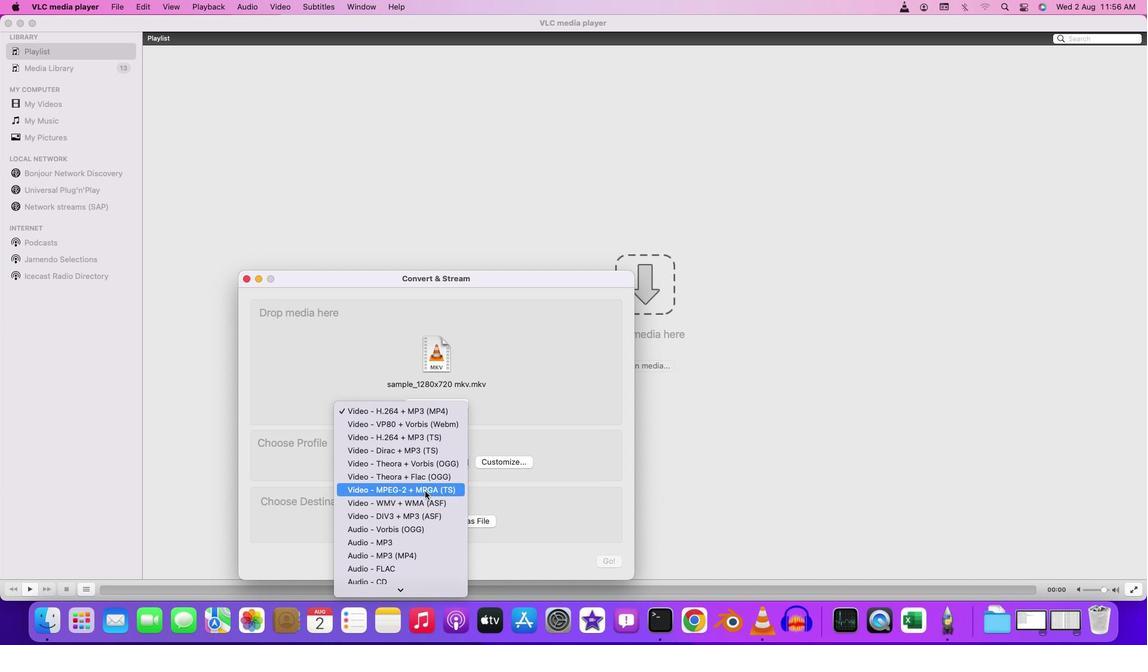 
Action: Mouse moved to (433, 413)
Screenshot: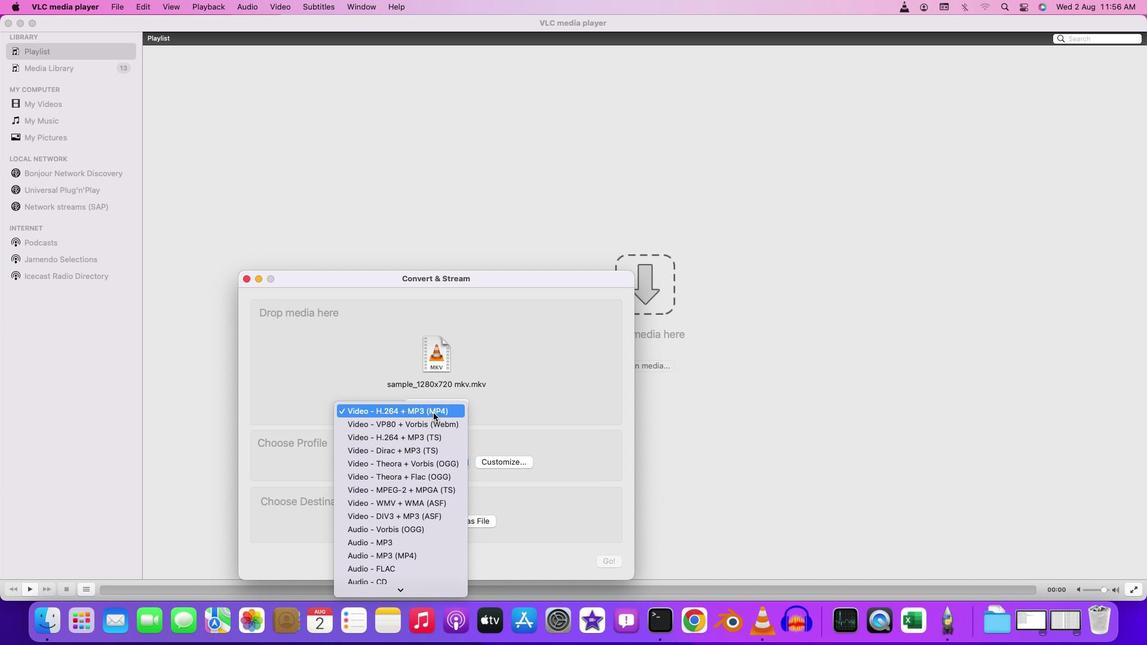 
Action: Mouse pressed left at (433, 413)
Screenshot: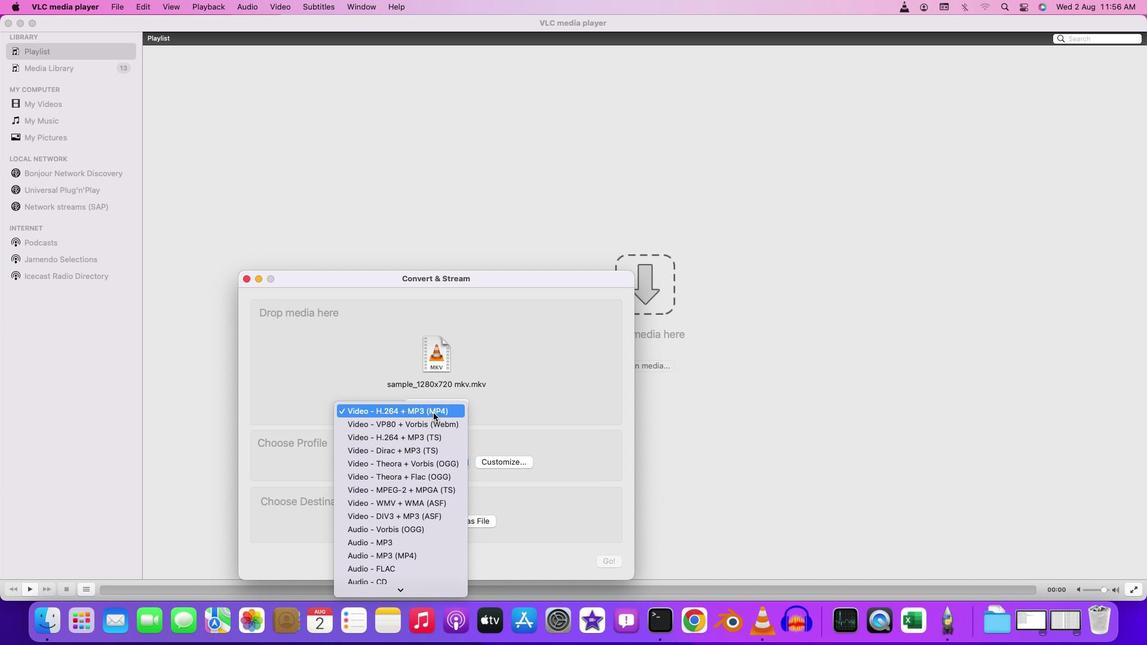 
Action: Mouse moved to (508, 464)
Screenshot: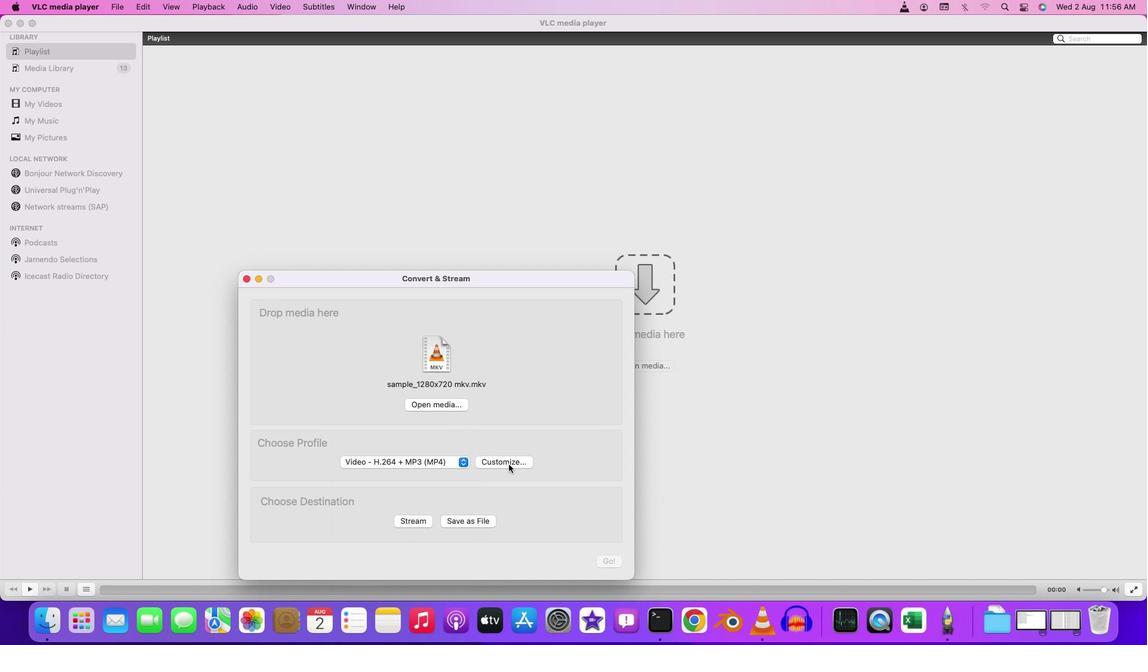 
Action: Mouse pressed left at (508, 464)
Screenshot: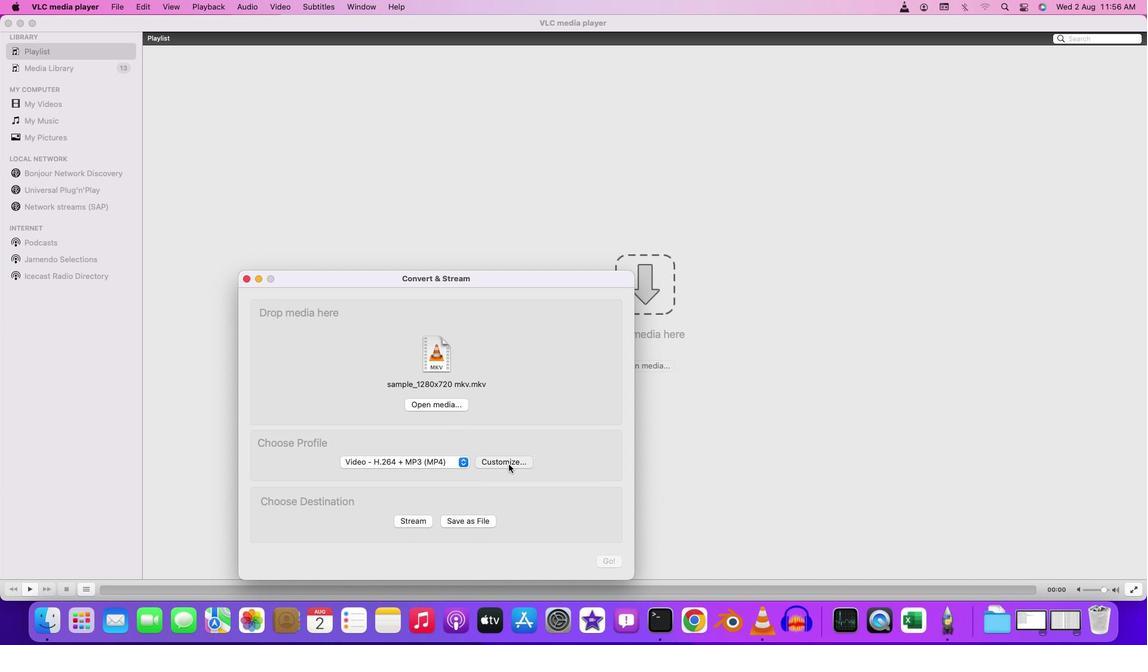 
Action: Mouse moved to (520, 355)
Screenshot: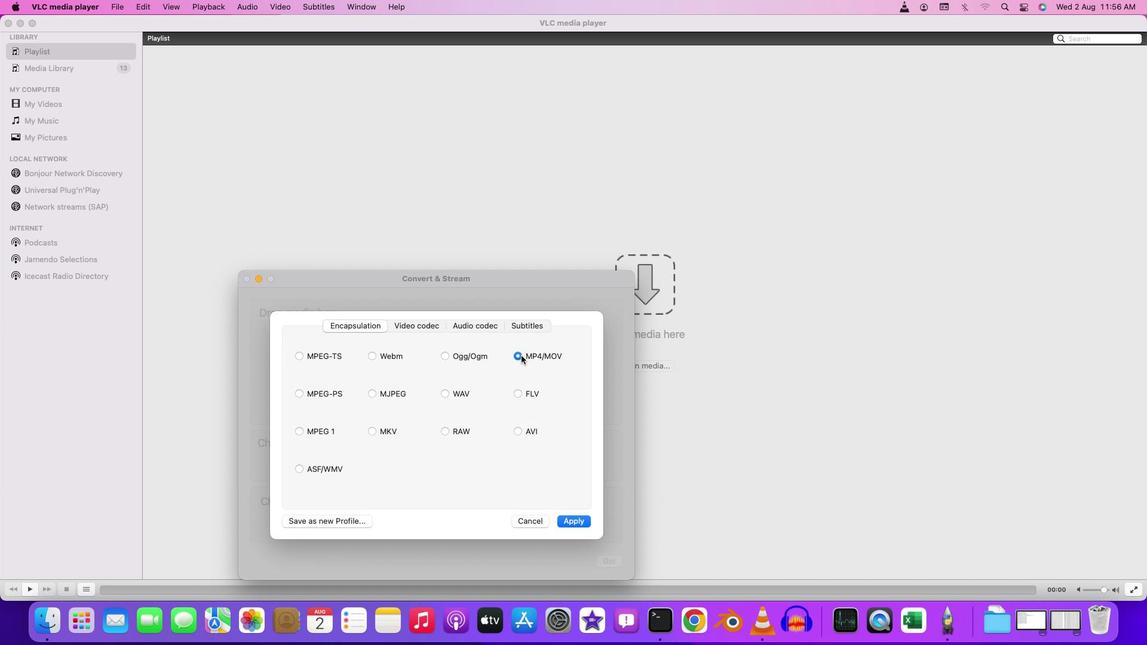 
Action: Mouse pressed left at (520, 355)
Screenshot: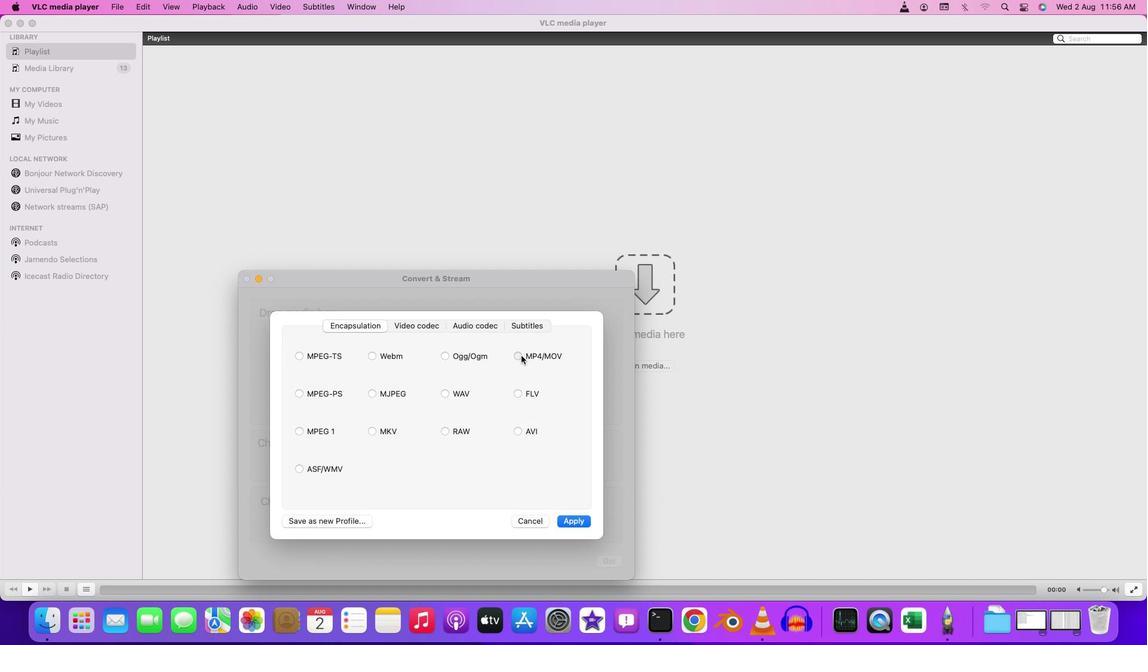 
Action: Mouse pressed left at (520, 355)
Screenshot: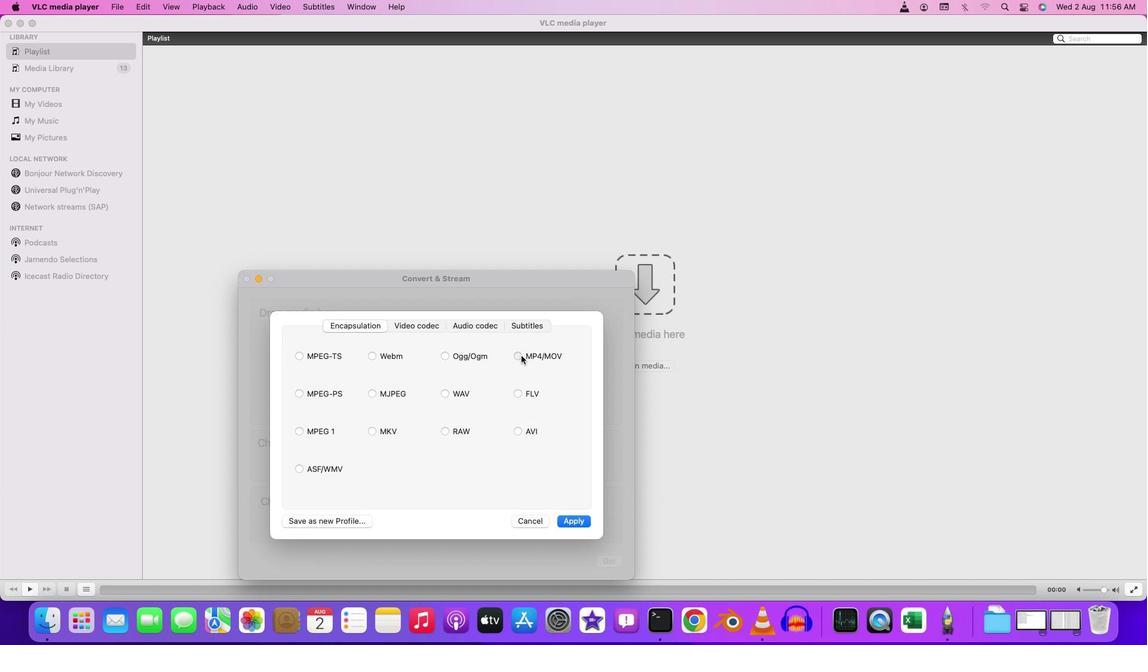 
Action: Mouse pressed left at (520, 355)
Screenshot: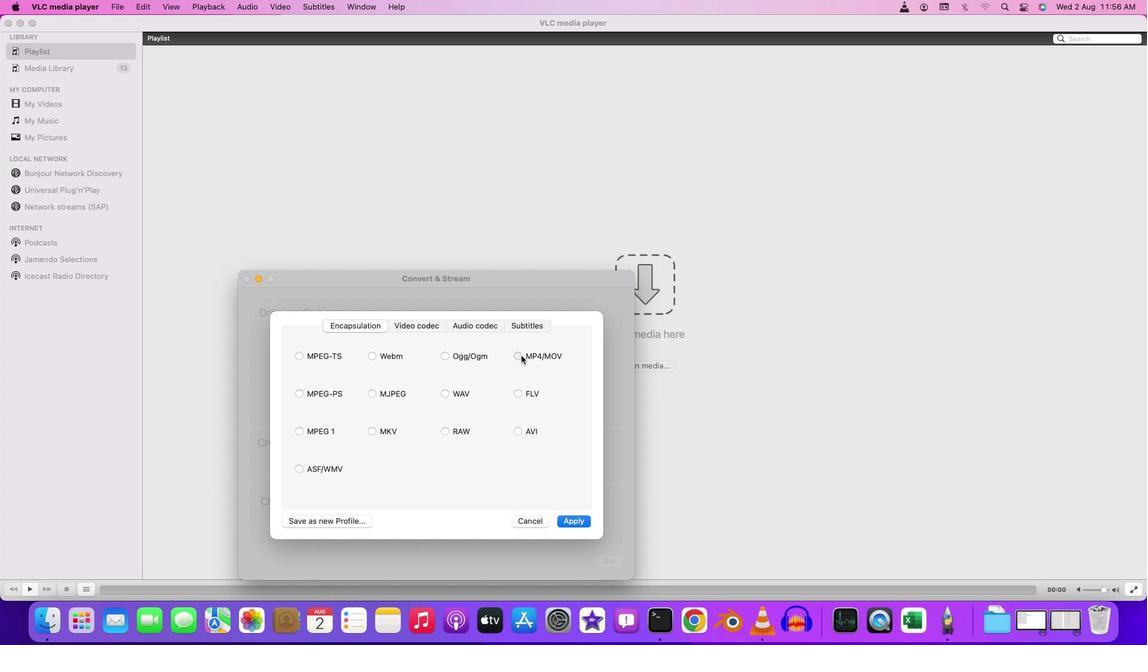 
Action: Mouse pressed left at (520, 355)
Screenshot: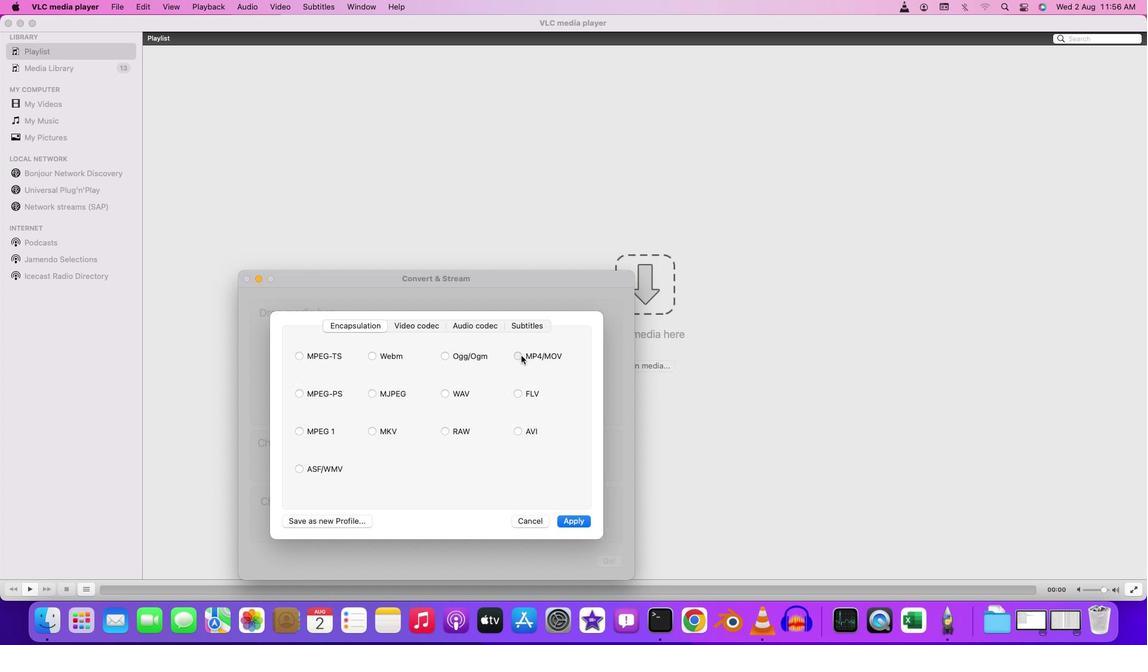 
Action: Mouse moved to (574, 520)
Screenshot: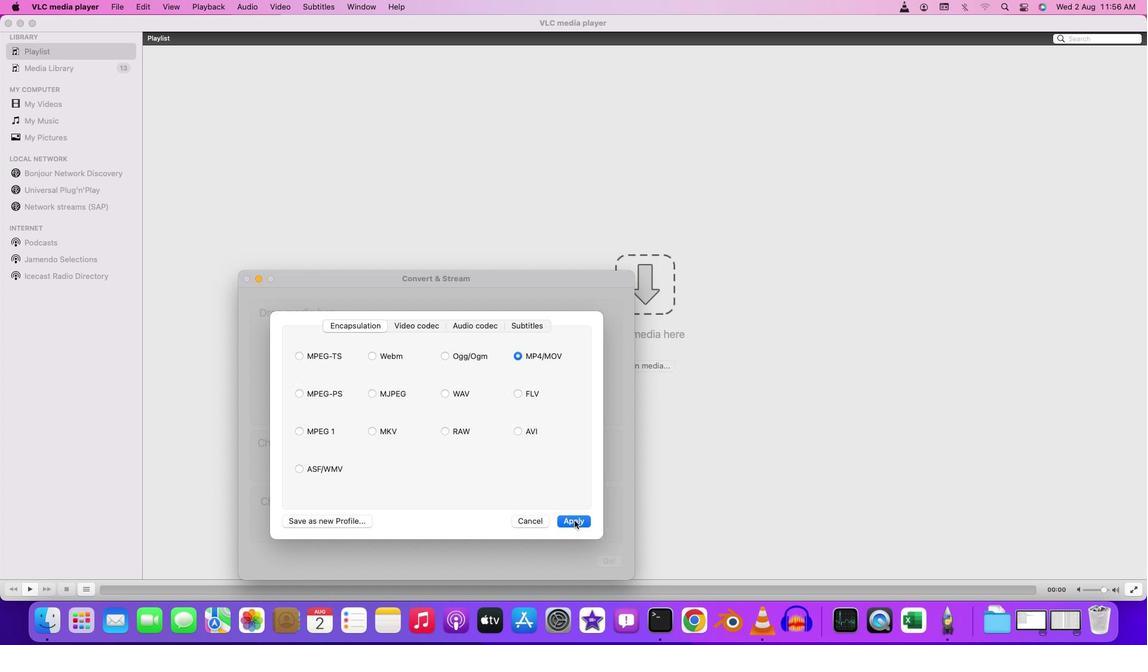 
Action: Mouse pressed left at (574, 520)
Screenshot: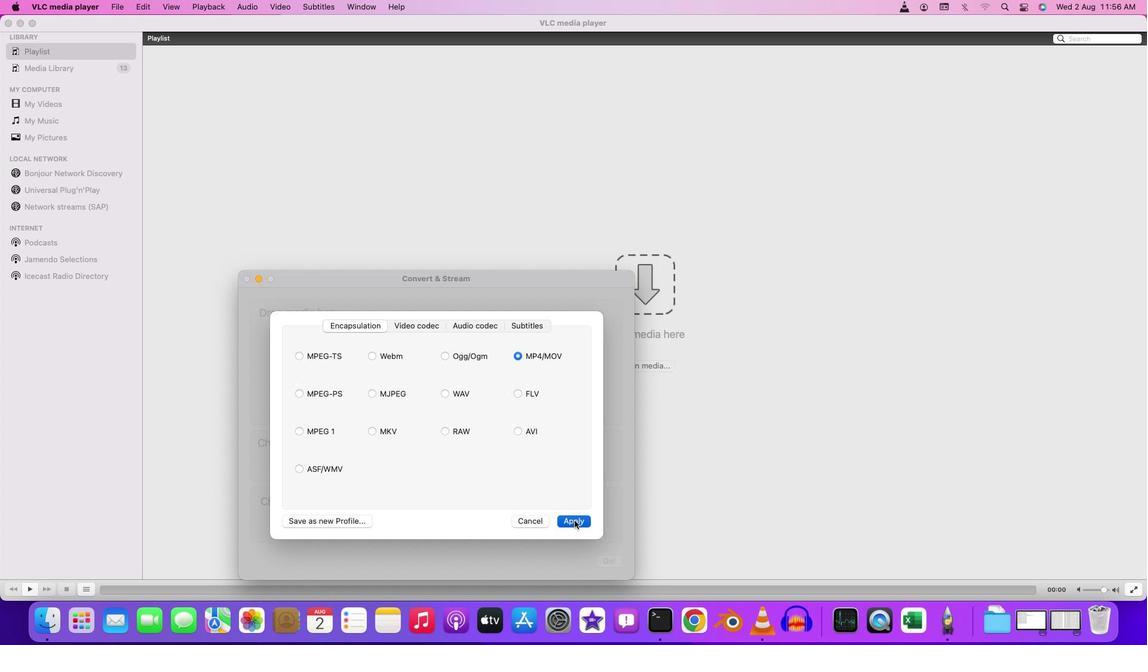 
Action: Mouse moved to (478, 519)
Screenshot: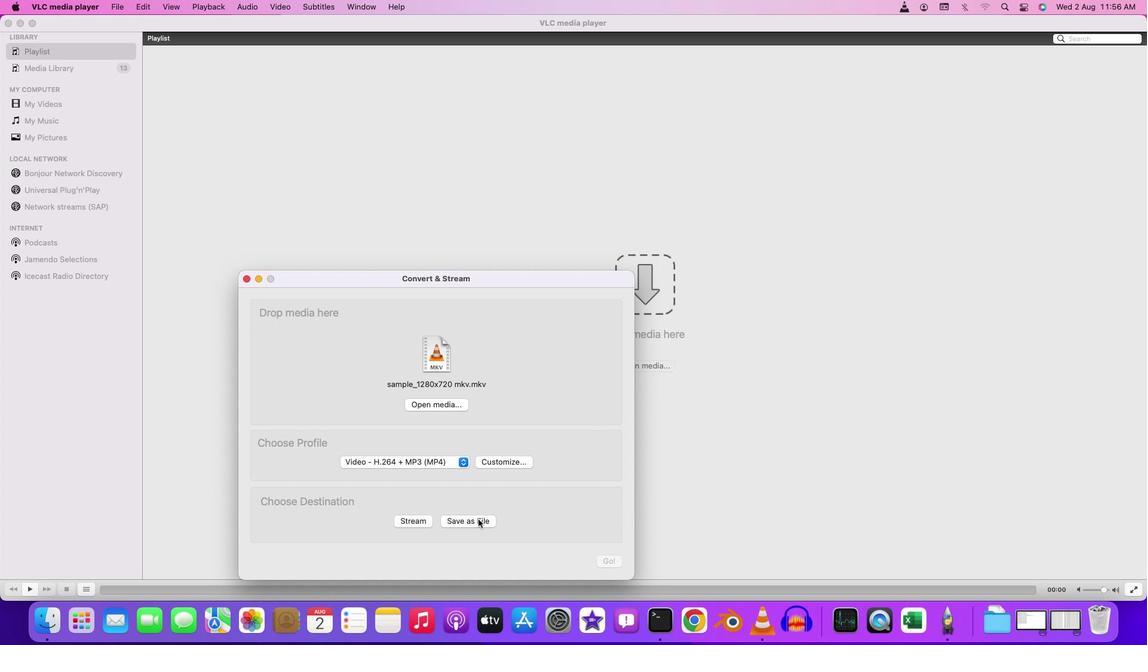 
Action: Mouse pressed left at (478, 519)
Screenshot: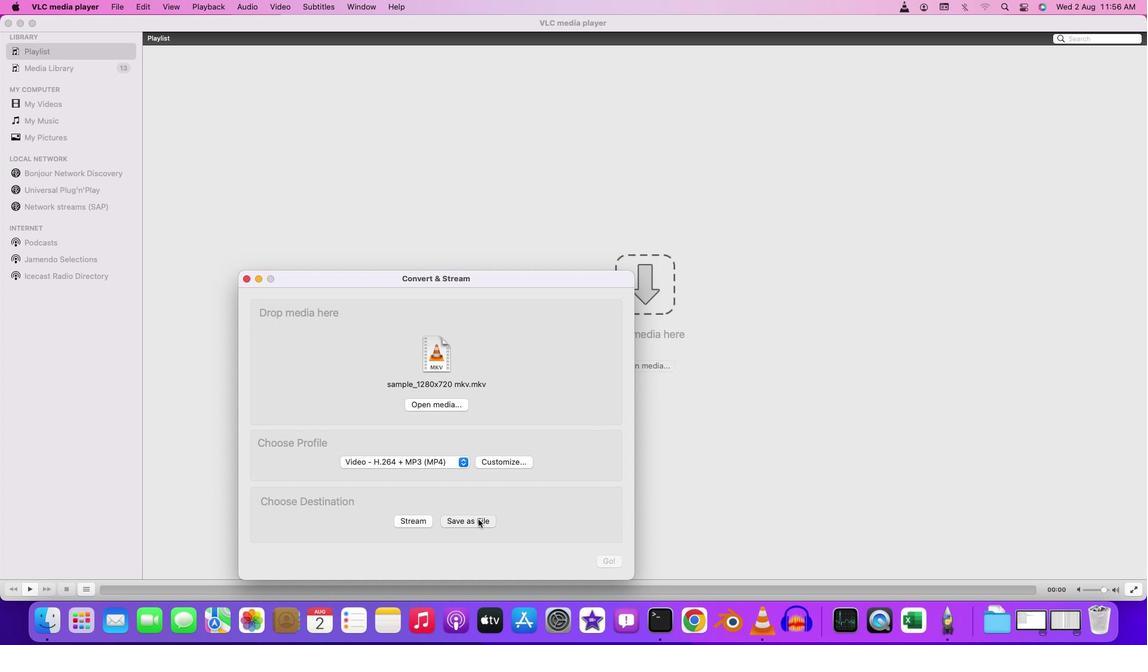 
Action: Mouse moved to (568, 520)
Screenshot: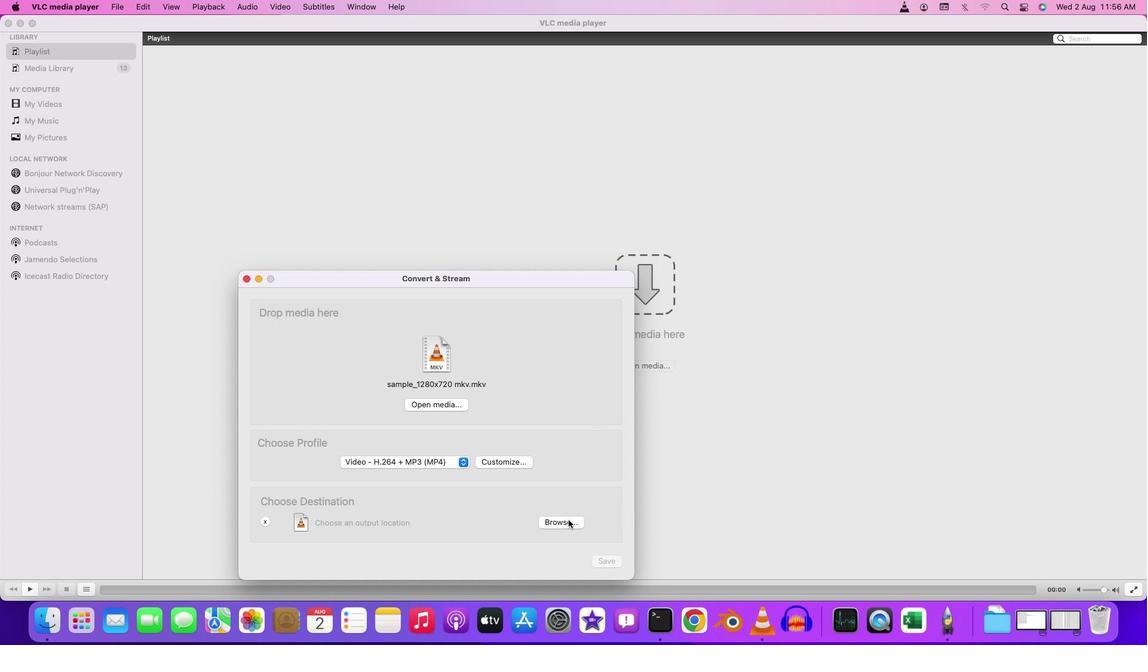 
Action: Mouse pressed left at (568, 520)
Screenshot: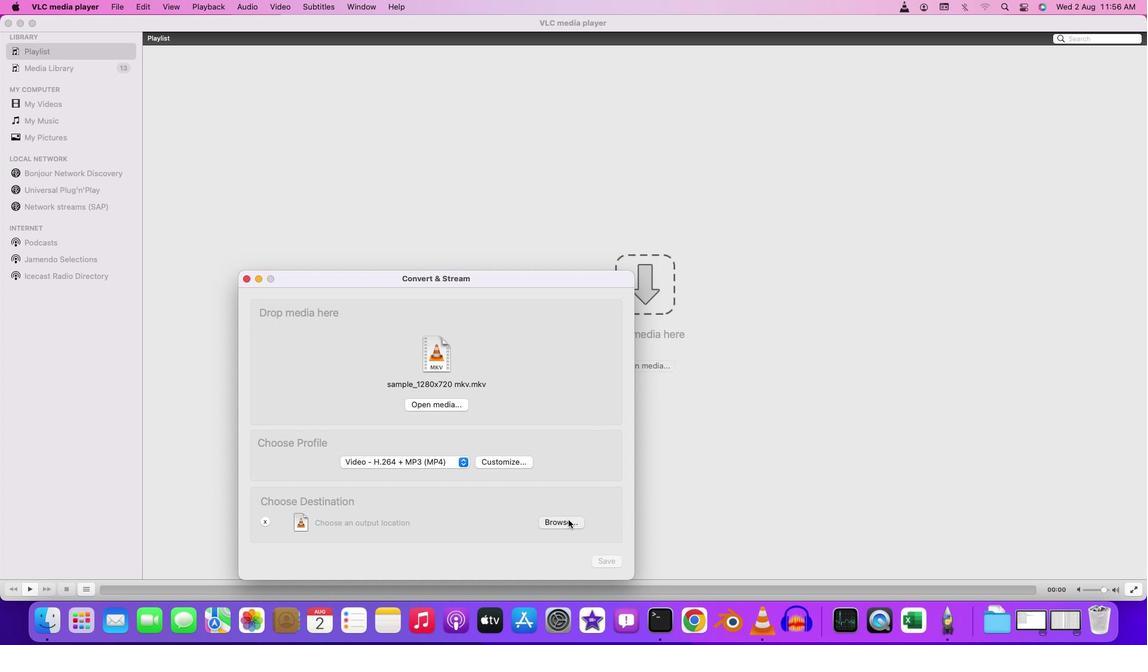 
Action: Mouse moved to (454, 388)
Screenshot: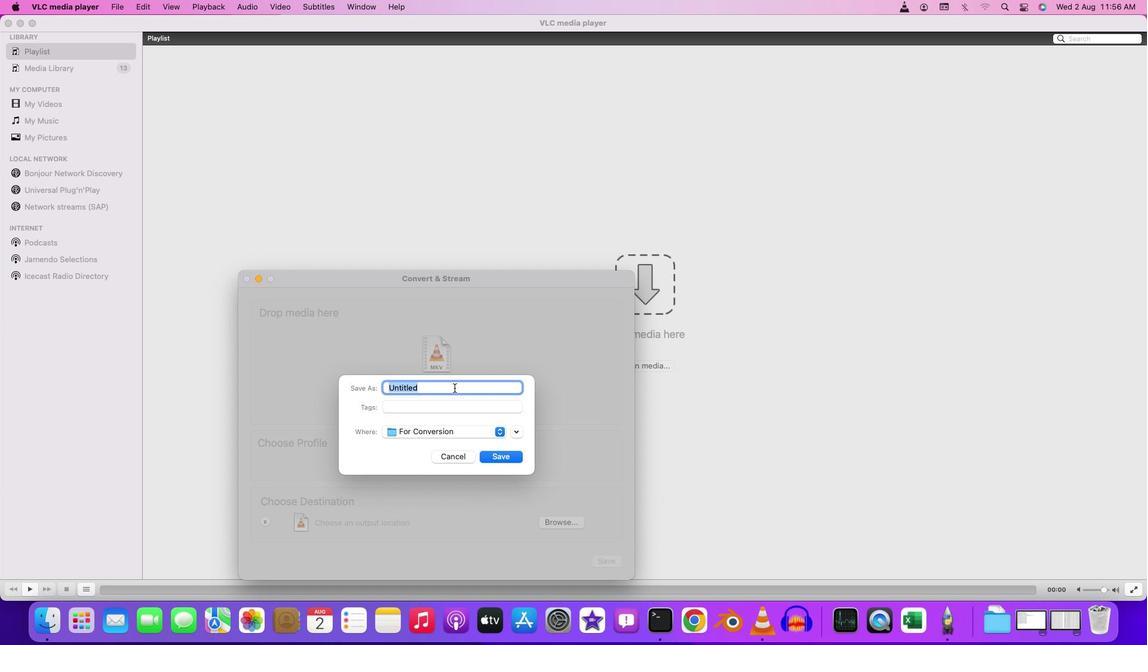
Action: Mouse pressed left at (454, 388)
Screenshot: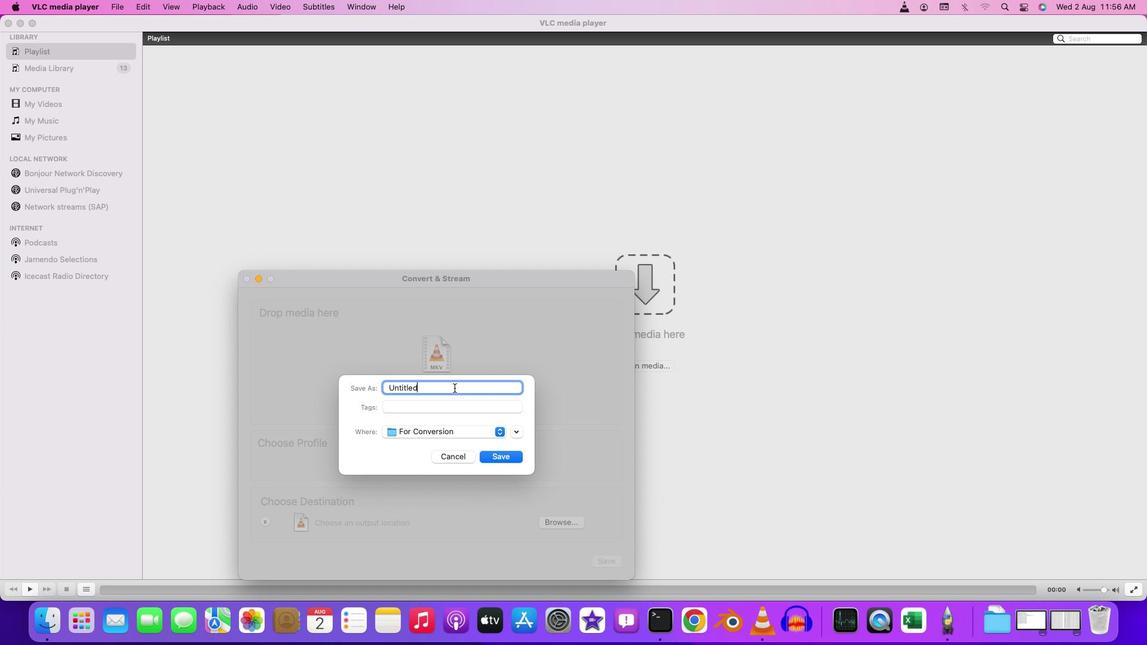 
Action: Key pressed Key.backspaceKey.backspaceKey.backspaceKey.backspaceKey.backspaceKey.backspaceKey.backspaceKey.backspaceKey.backspaceKey.backspaceKey.backspaceKey.shift'M''O''V'Key.spaceKey.shift'F''i''l''e'
Screenshot: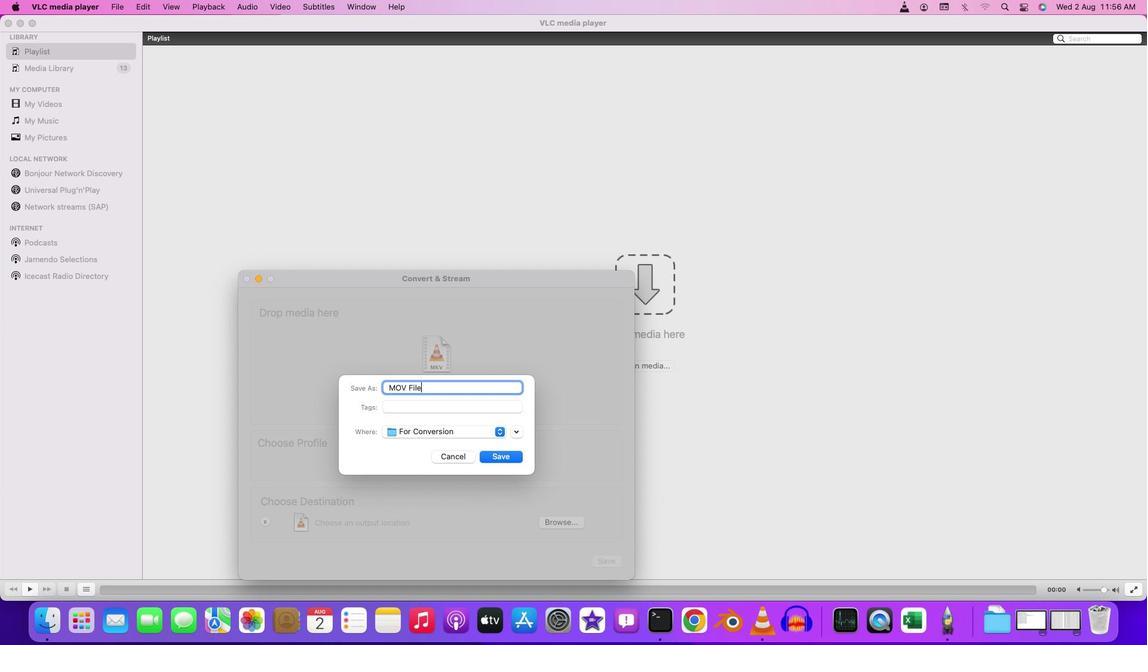 
Action: Mouse moved to (504, 460)
Screenshot: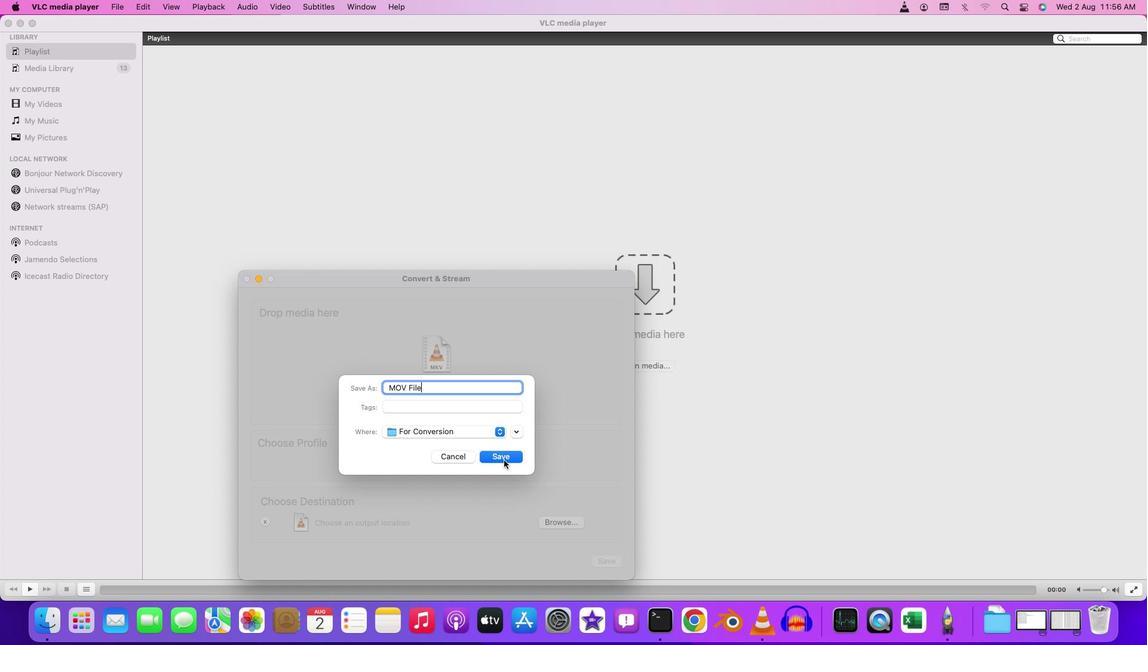 
Action: Mouse pressed left at (504, 460)
Screenshot: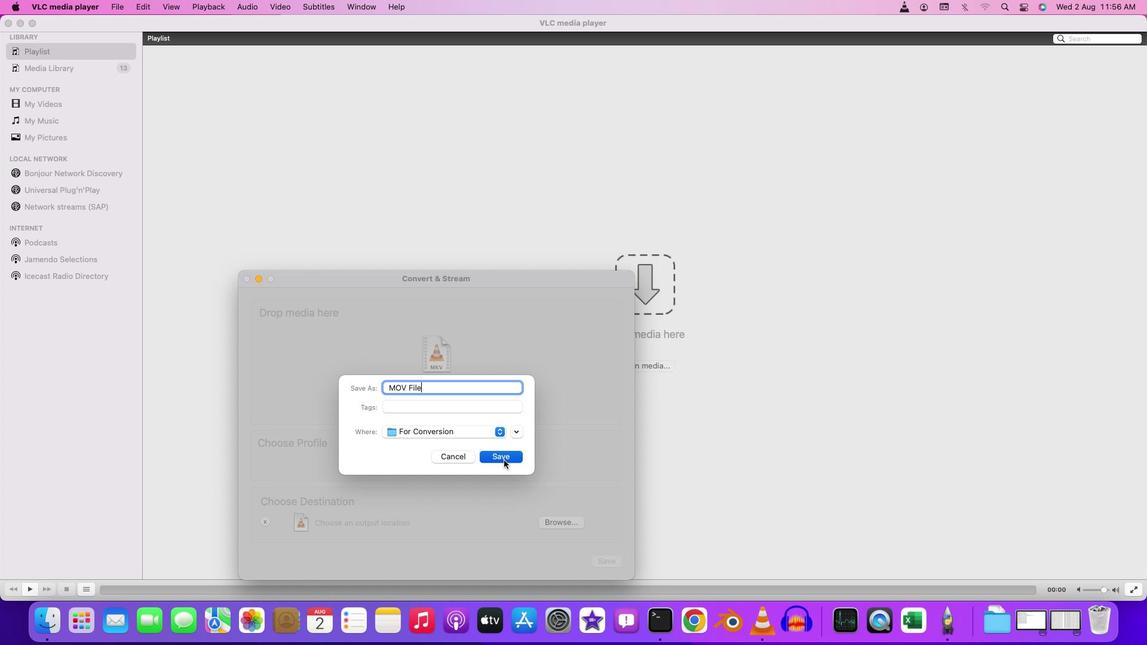 
Action: Mouse moved to (609, 559)
Screenshot: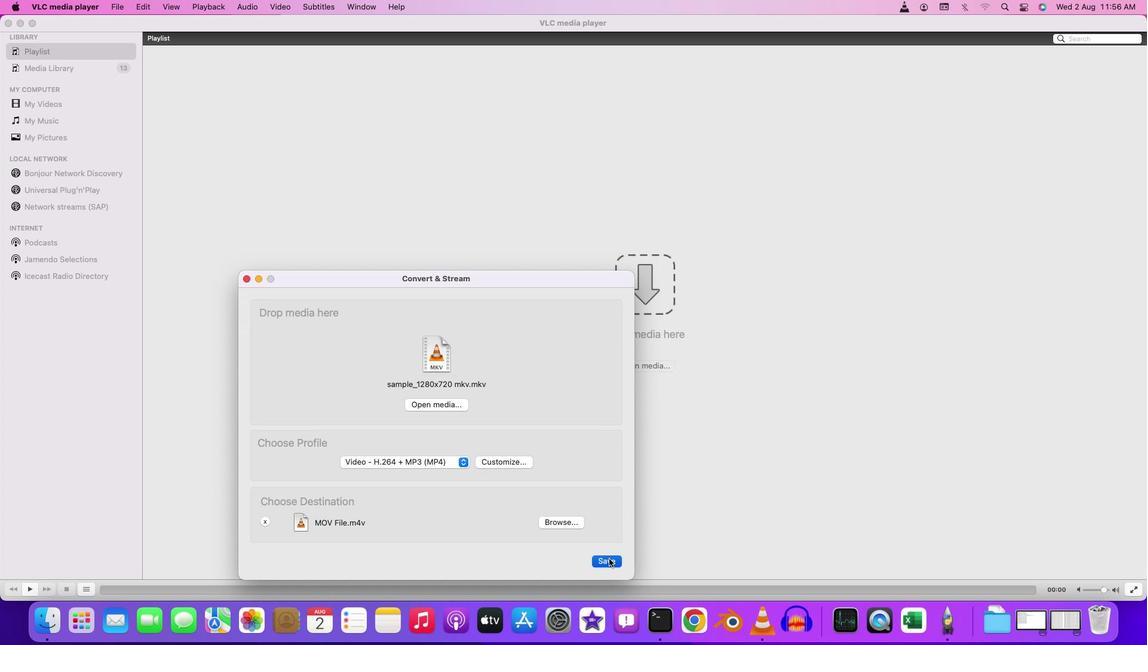 
Action: Mouse pressed left at (609, 559)
Screenshot: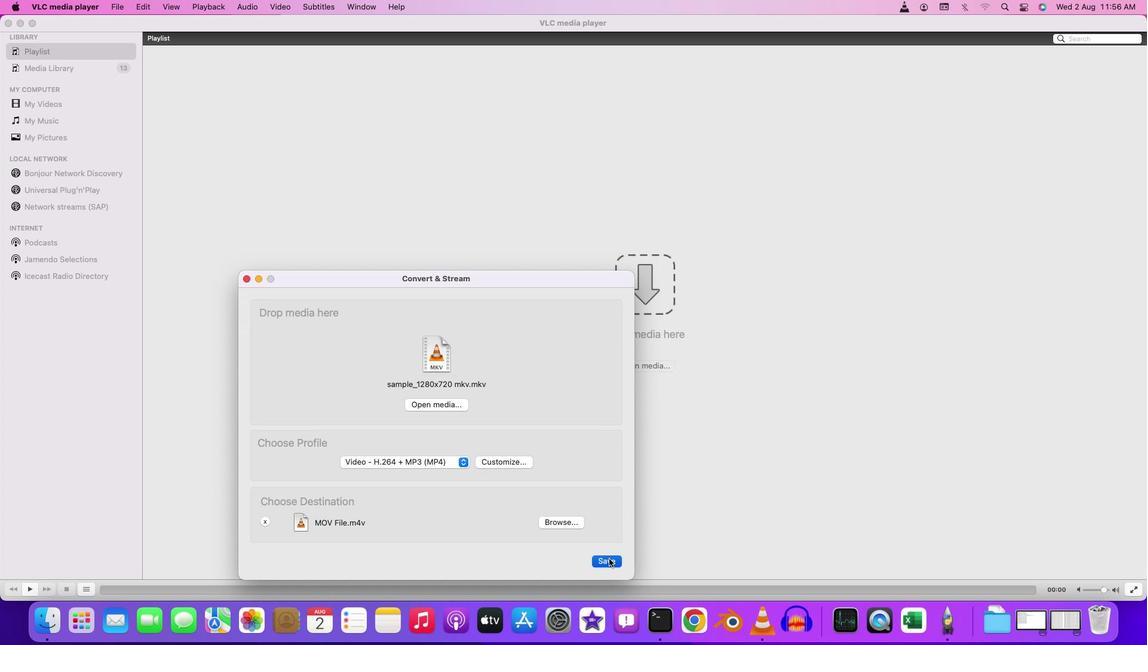 
Action: Mouse moved to (609, 560)
Screenshot: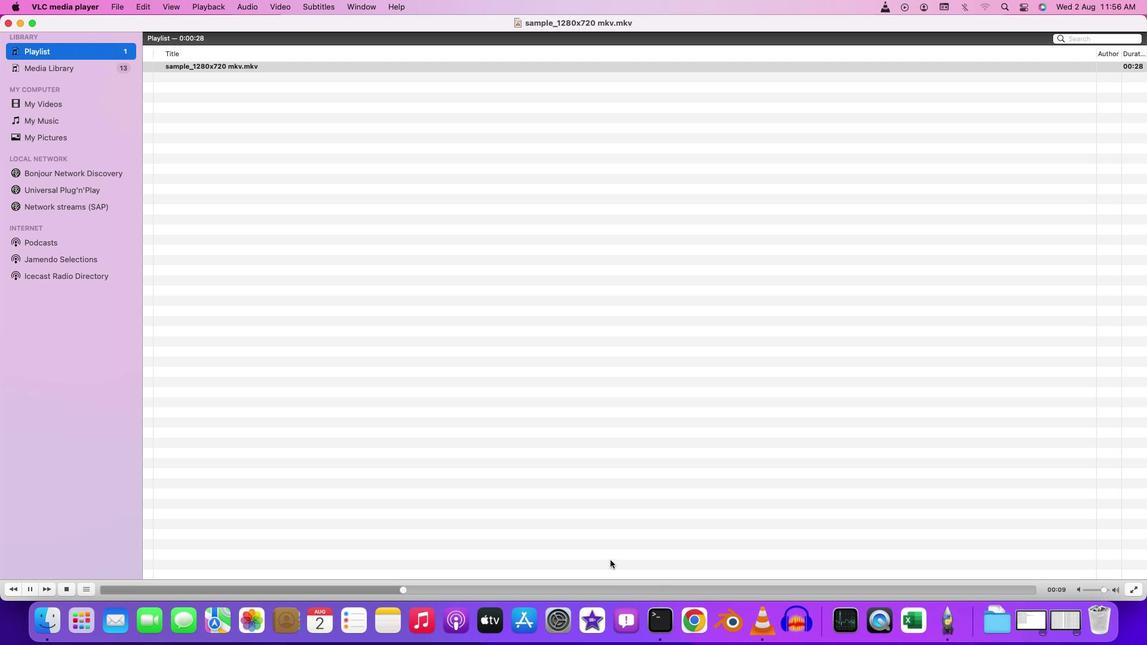 
